 Task: Create a due date automation trigger when advanced on, on the wednesday of the week a card is due add fields without custom field "Resume" set to a date between 1 and 7 days ago at 11:00 AM.
Action: Mouse moved to (1376, 99)
Screenshot: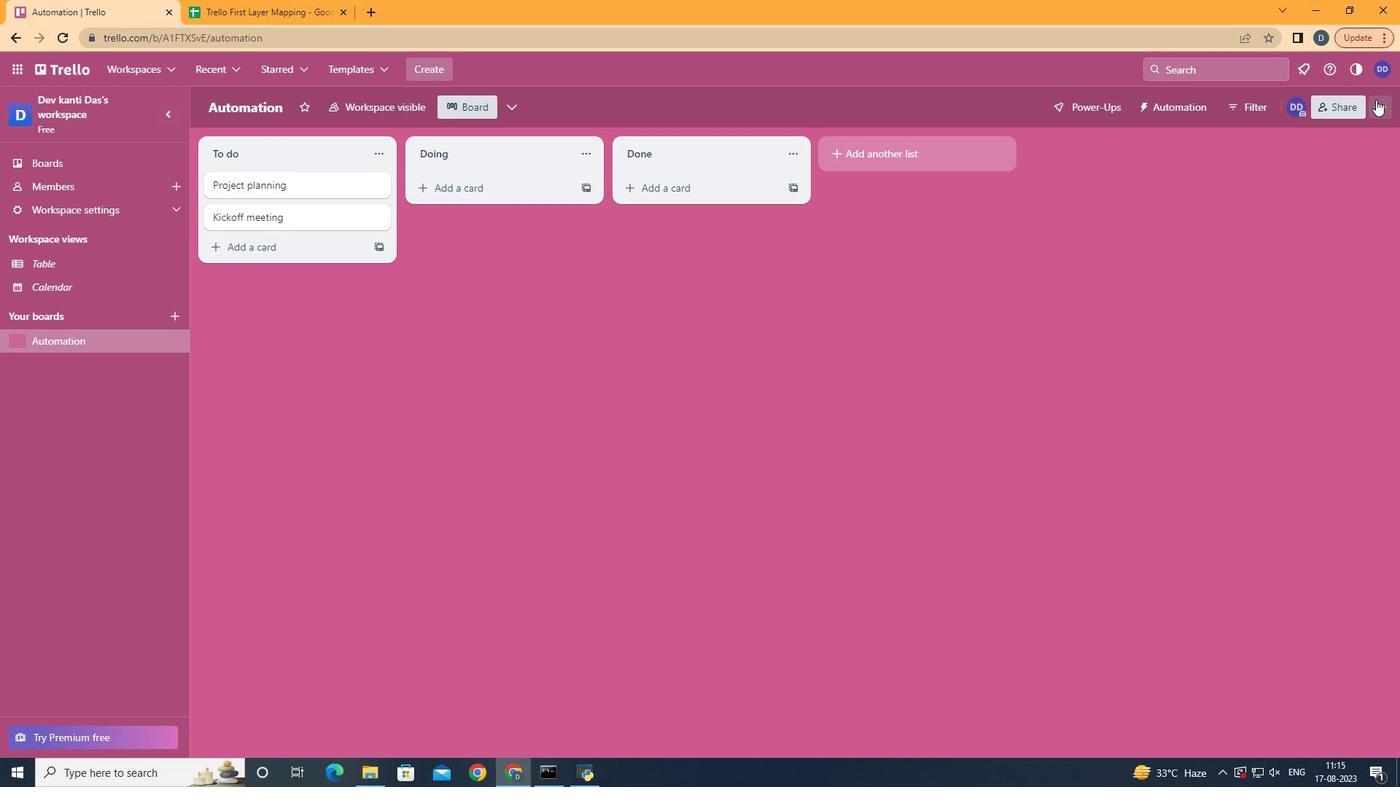 
Action: Mouse pressed left at (1376, 99)
Screenshot: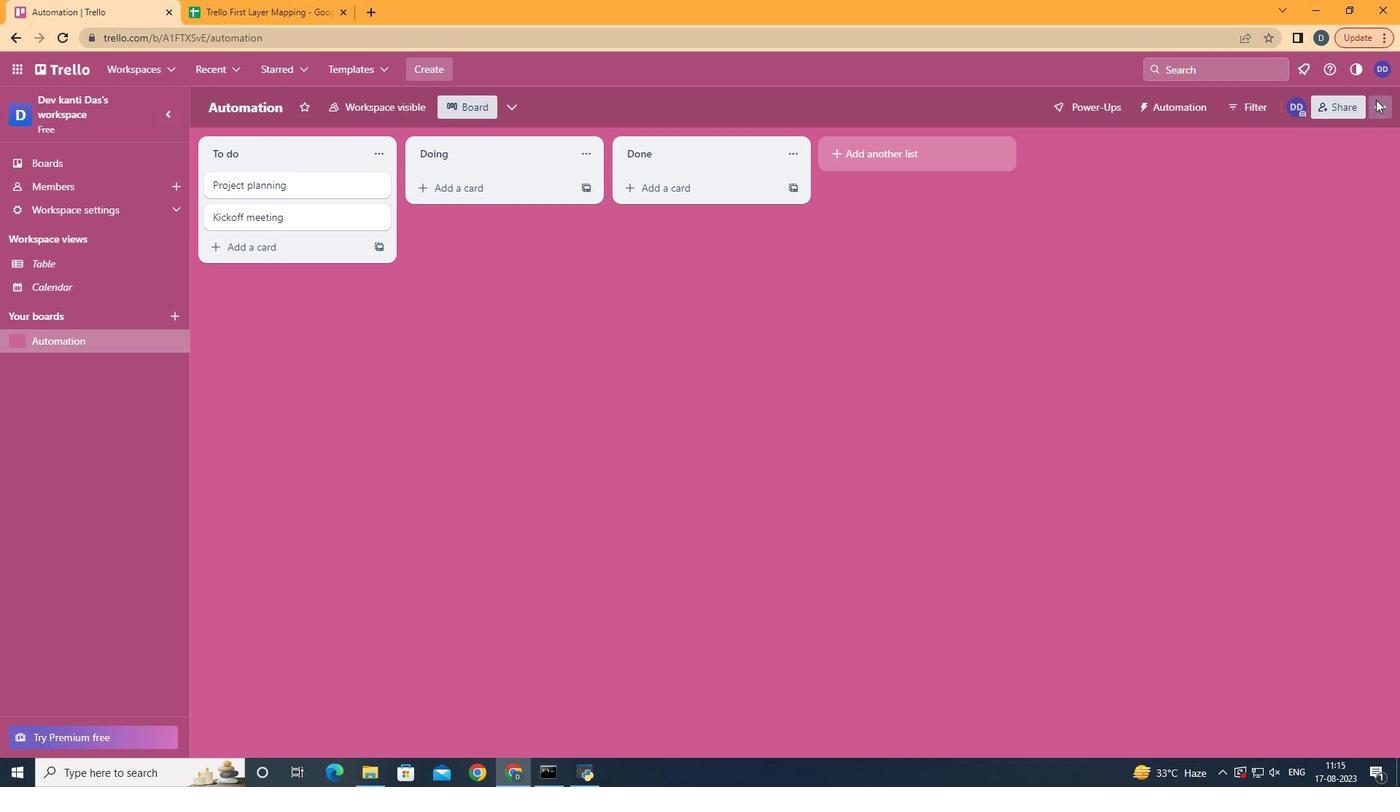 
Action: Mouse moved to (1299, 311)
Screenshot: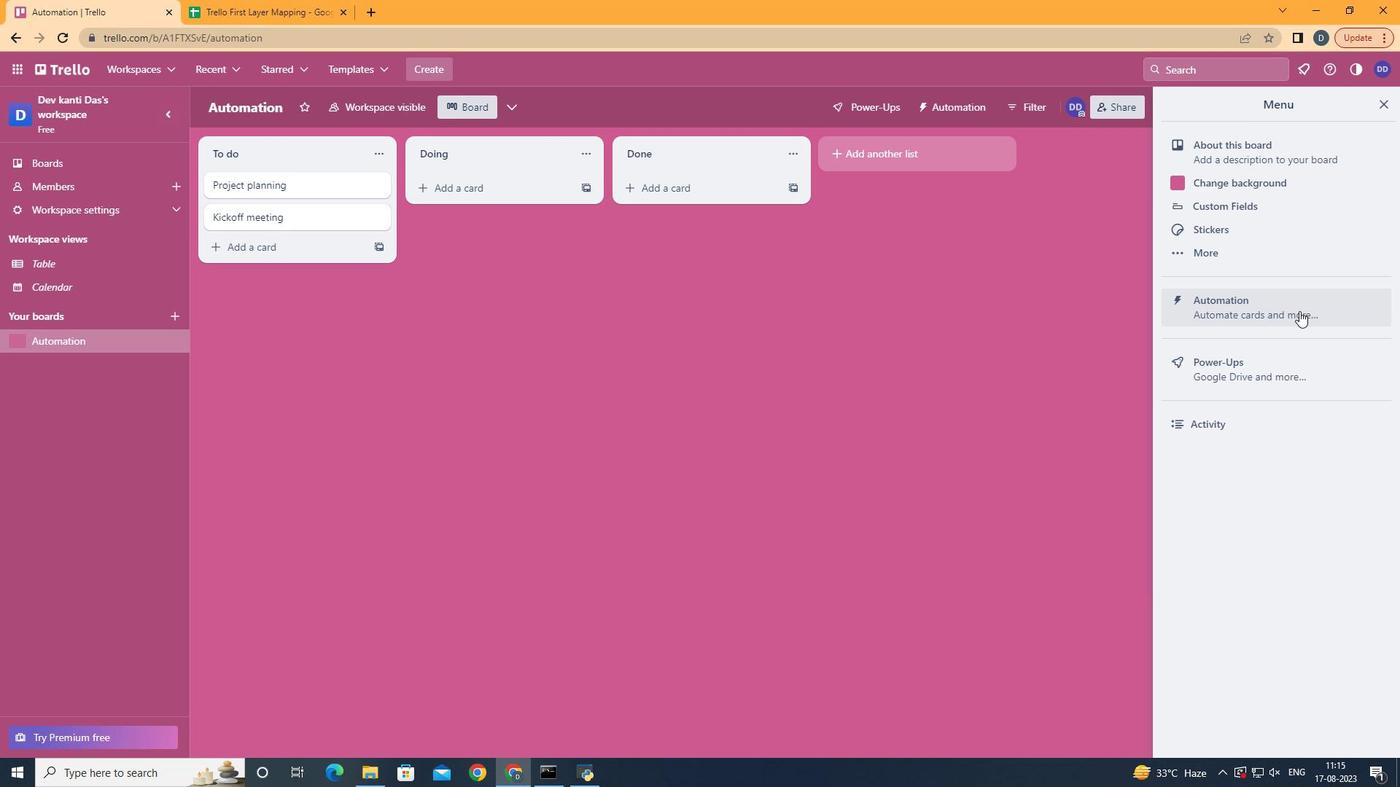 
Action: Mouse pressed left at (1299, 311)
Screenshot: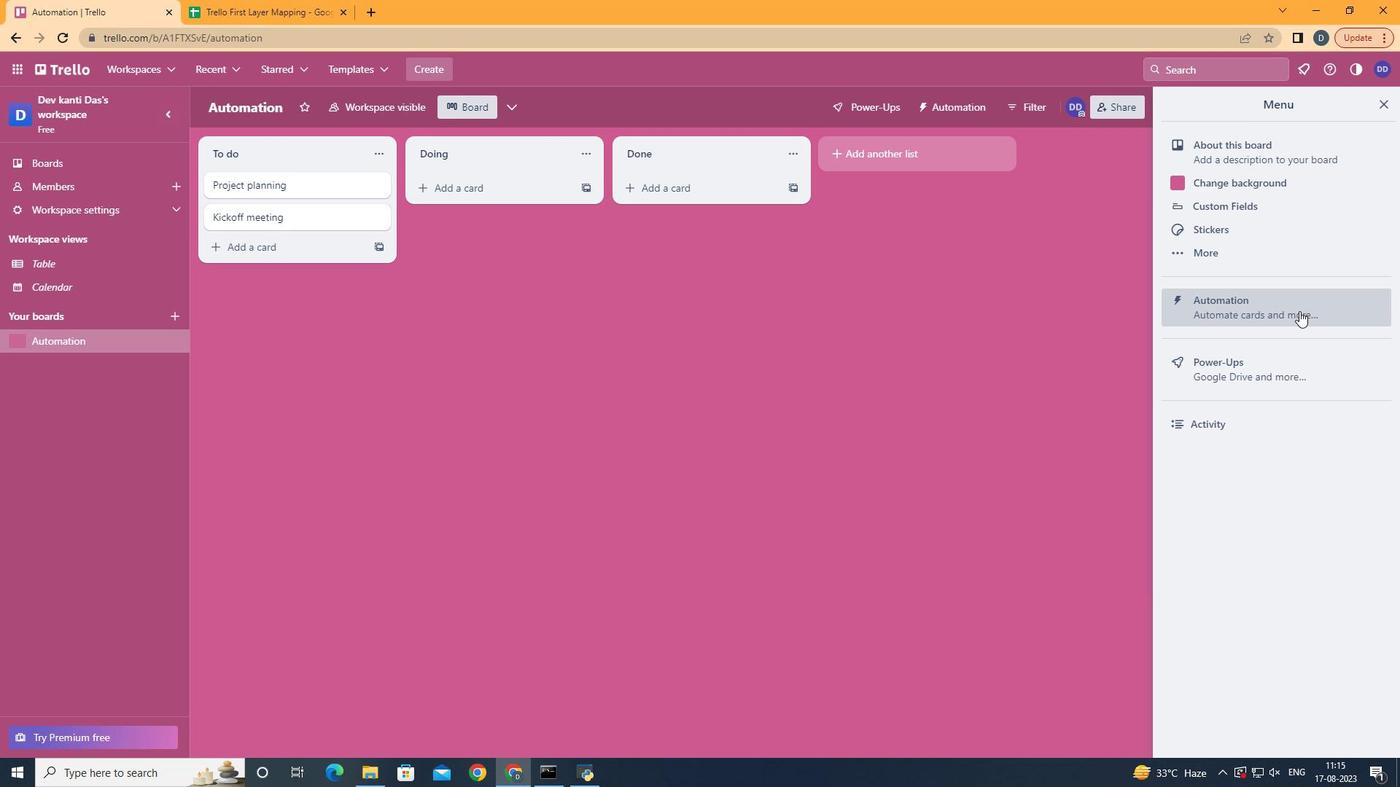 
Action: Mouse moved to (304, 293)
Screenshot: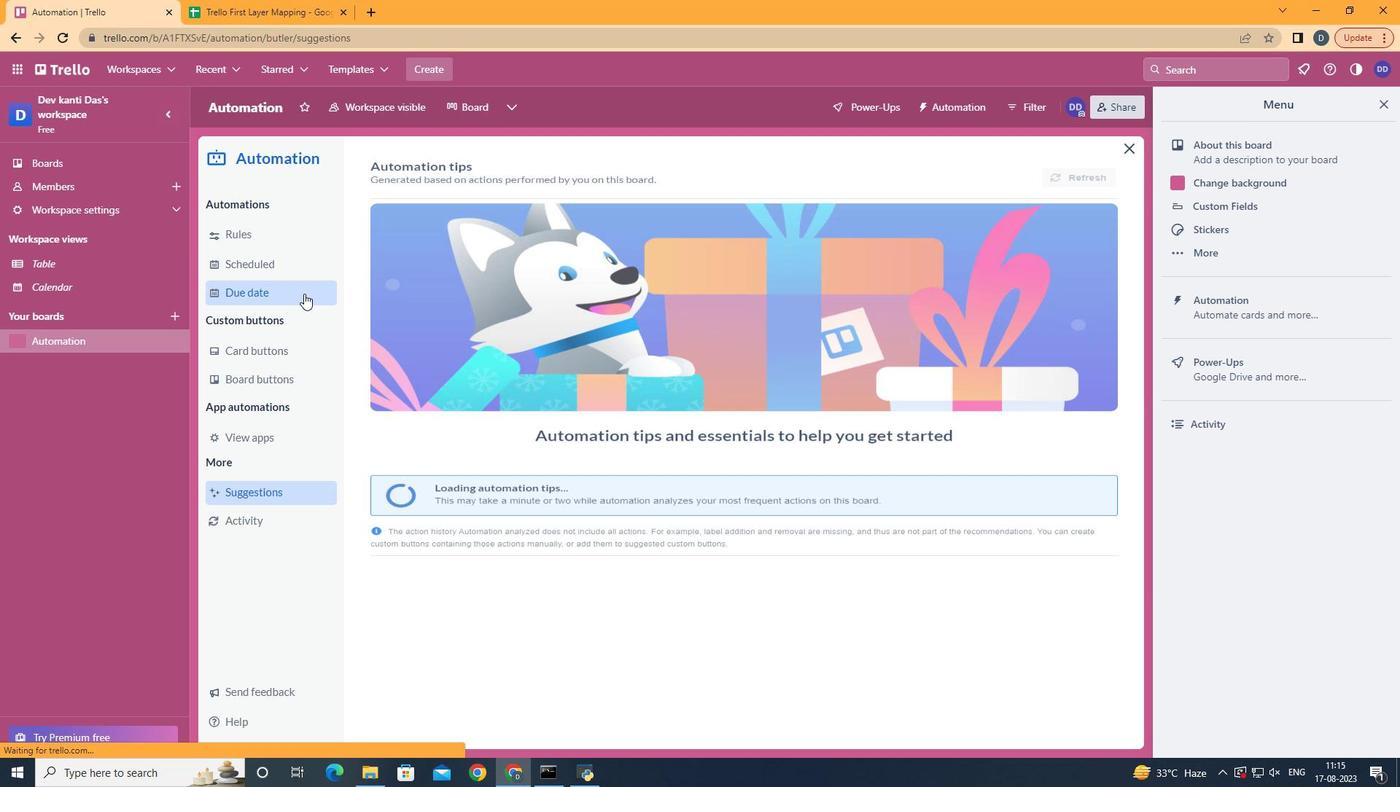 
Action: Mouse pressed left at (304, 293)
Screenshot: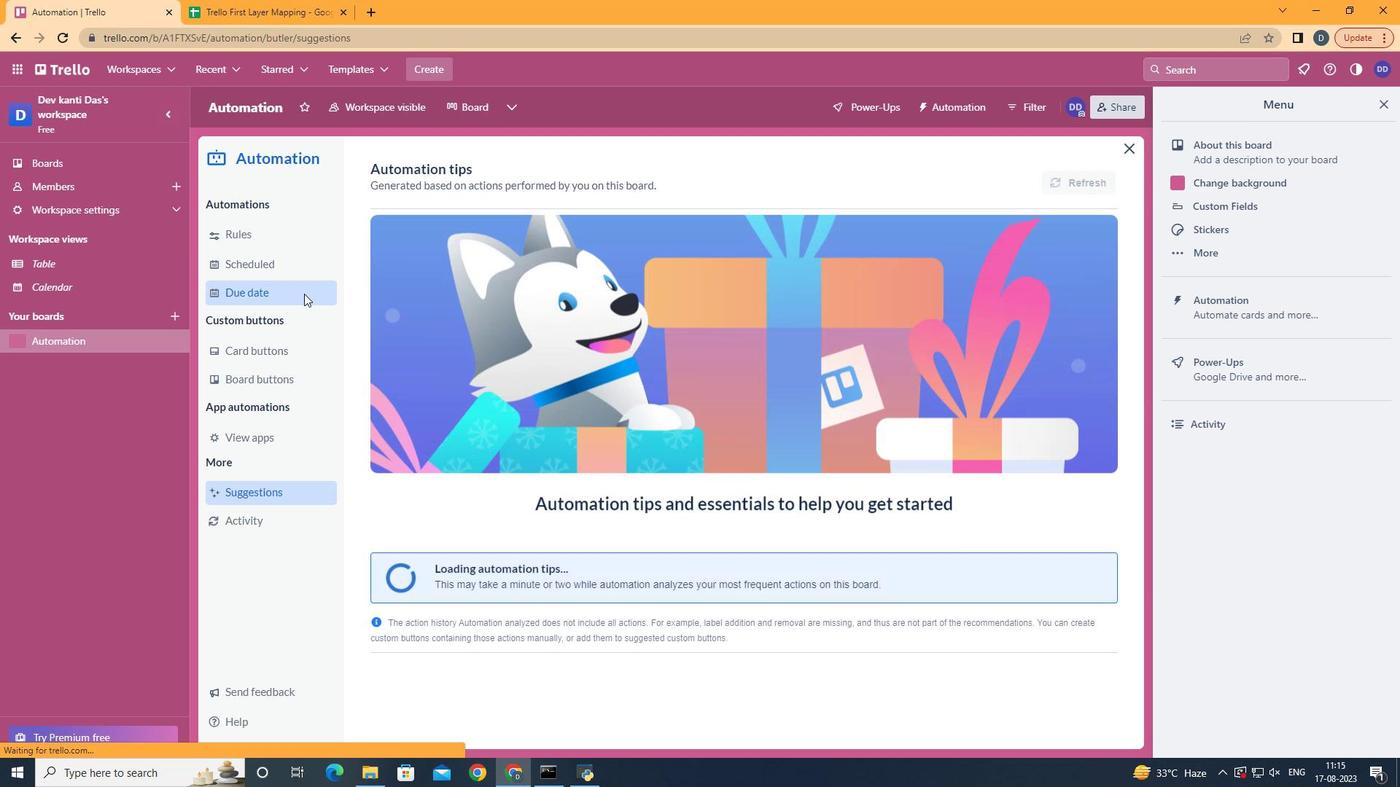 
Action: Mouse moved to (1030, 172)
Screenshot: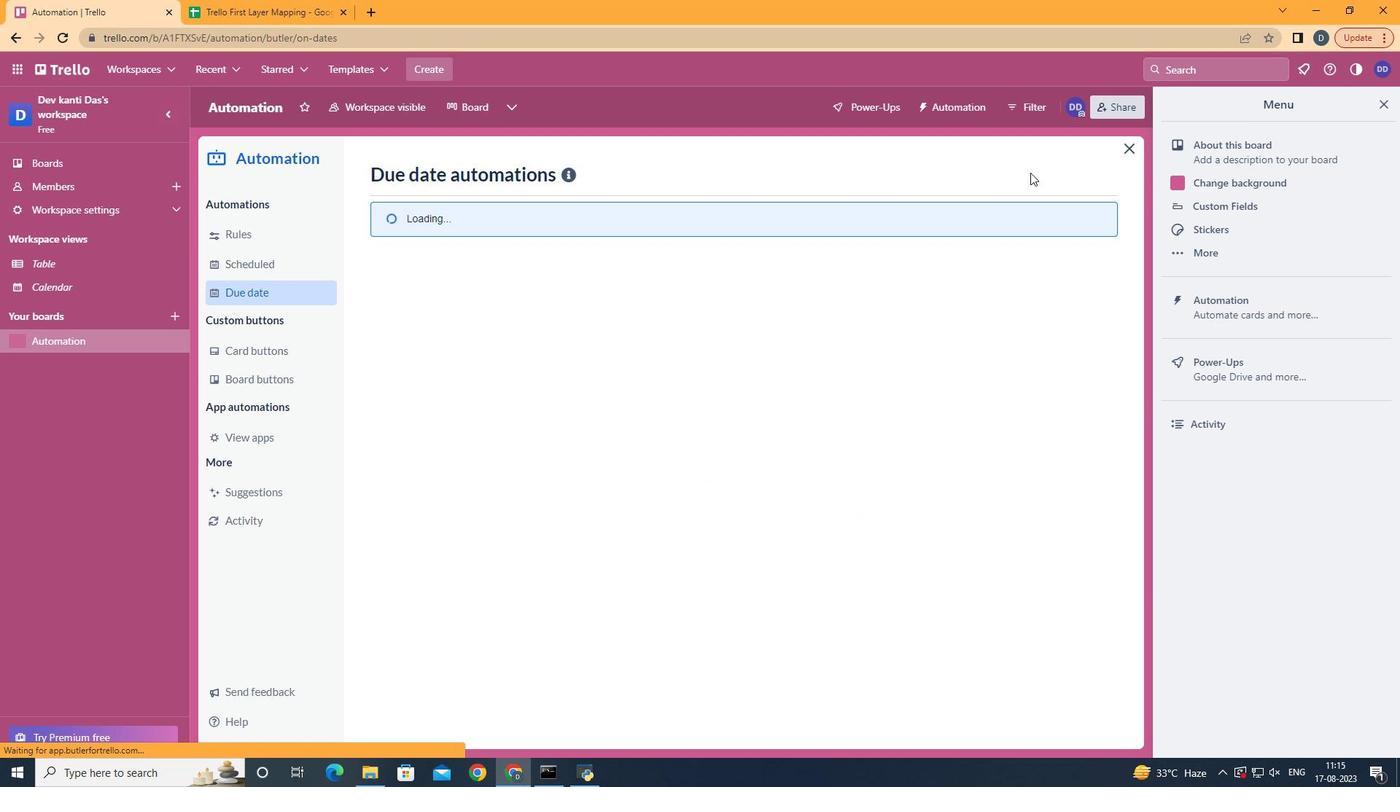 
Action: Mouse pressed left at (1030, 172)
Screenshot: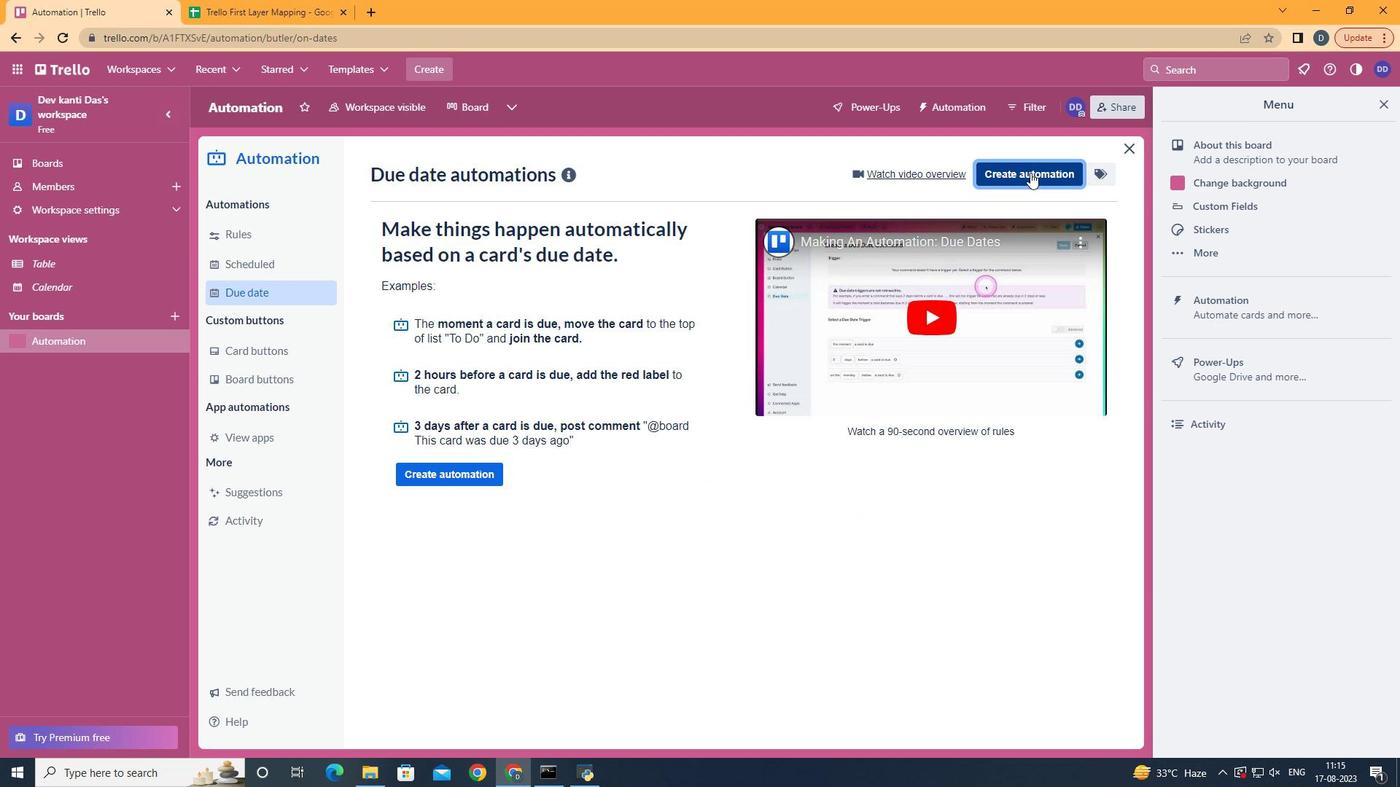 
Action: Mouse moved to (812, 309)
Screenshot: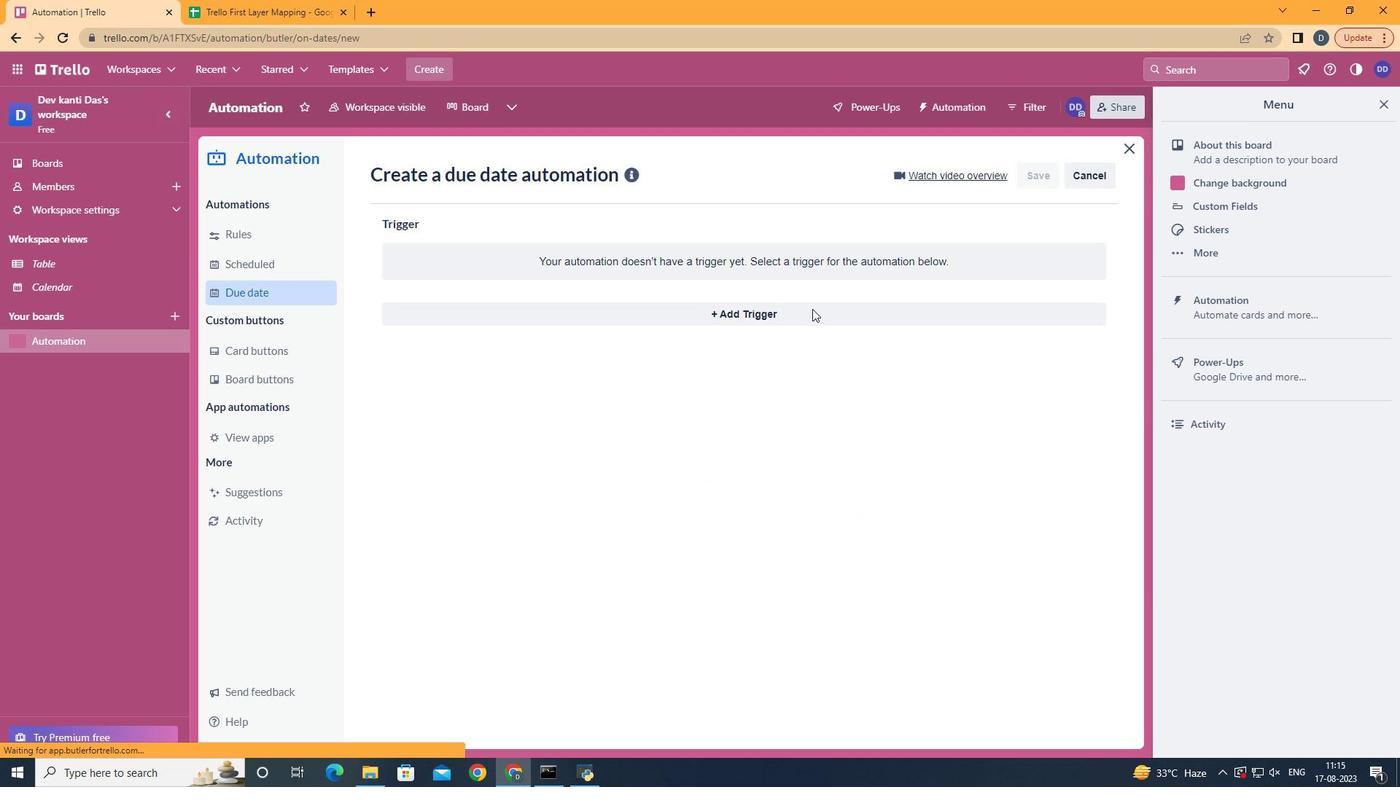 
Action: Mouse pressed left at (812, 309)
Screenshot: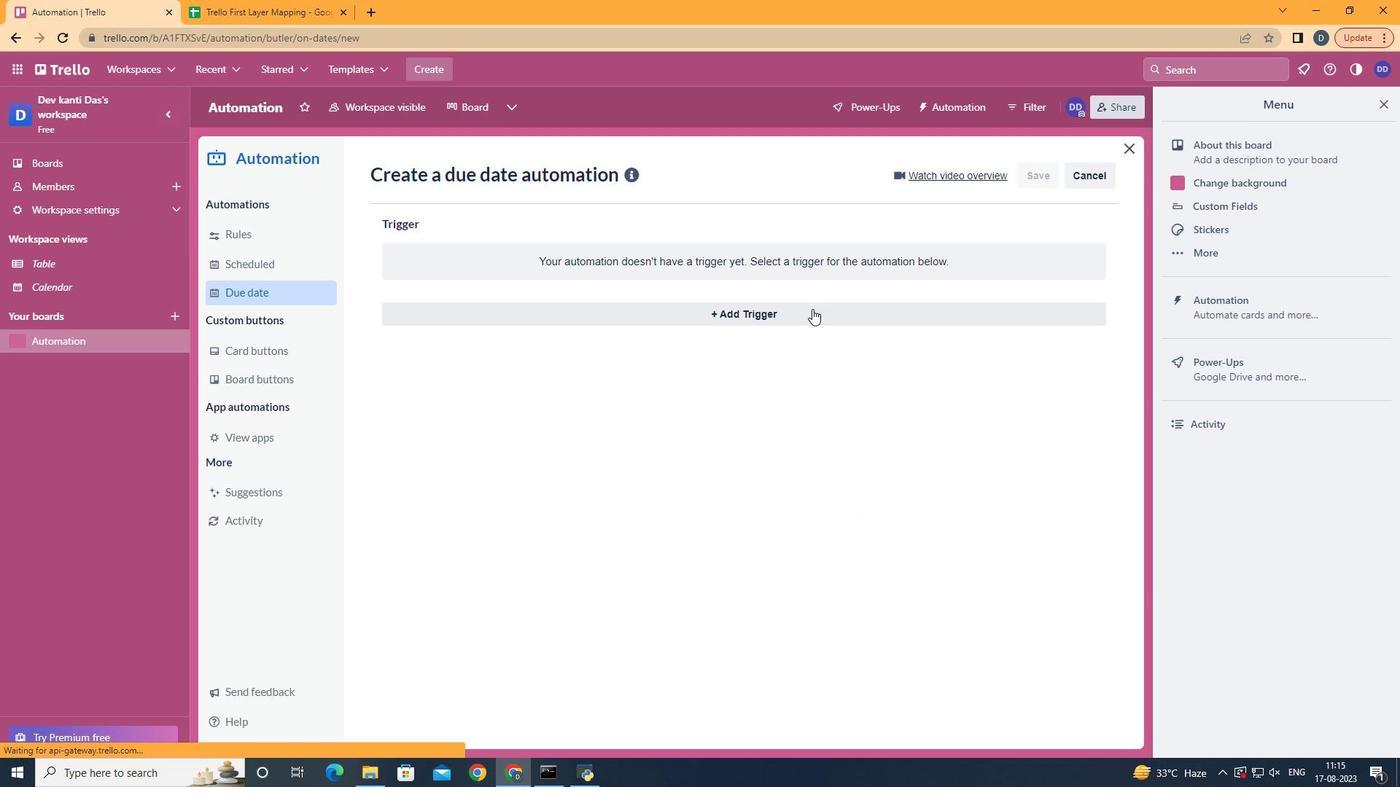 
Action: Mouse moved to (468, 450)
Screenshot: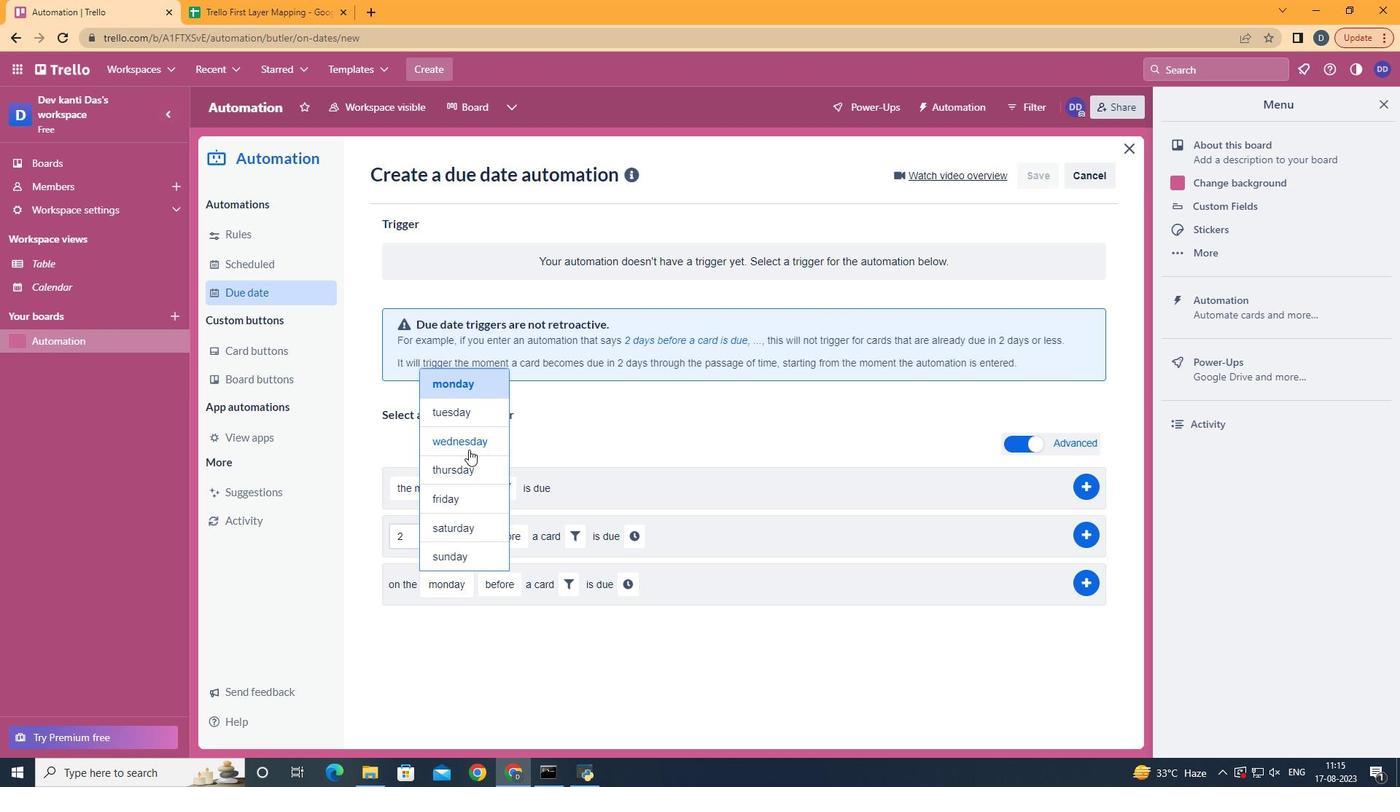 
Action: Mouse pressed left at (468, 450)
Screenshot: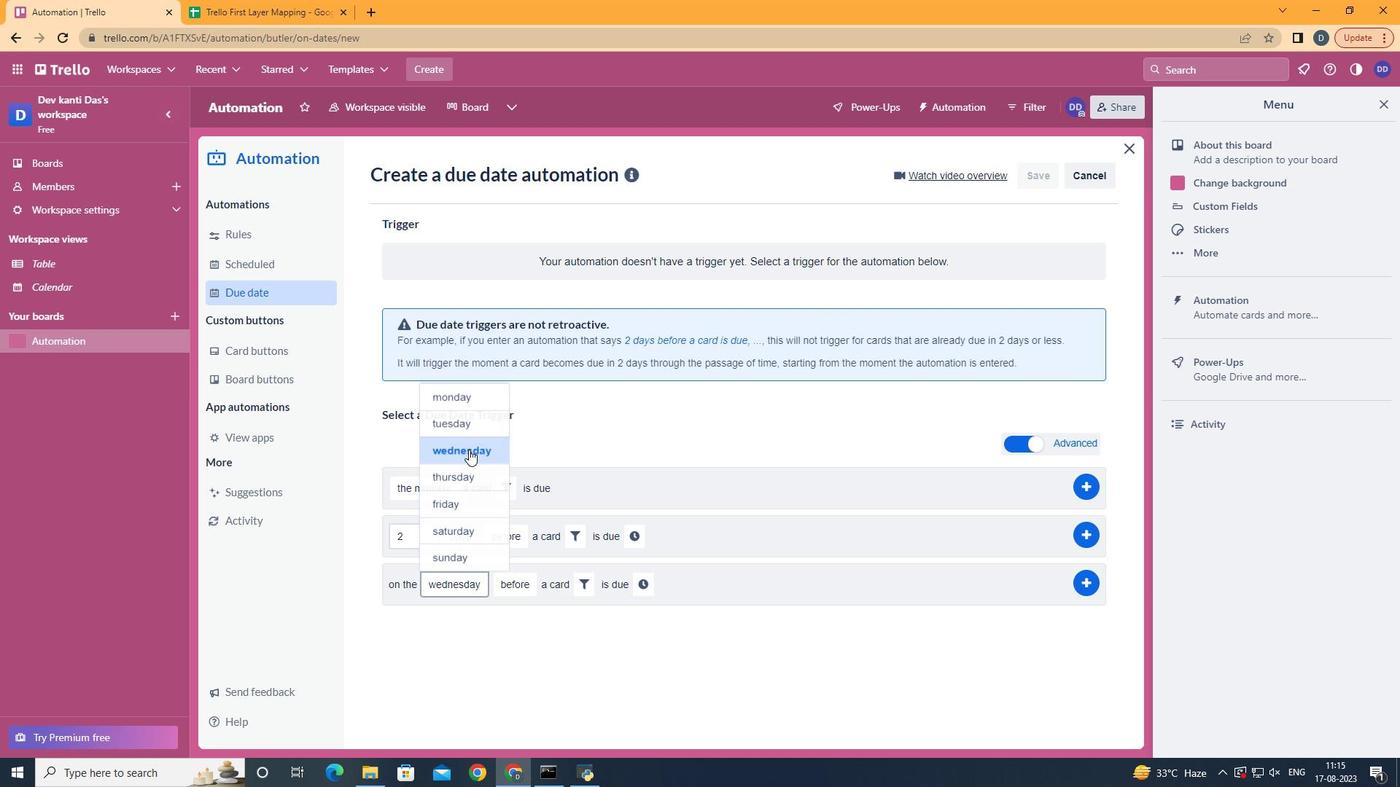 
Action: Mouse moved to (530, 676)
Screenshot: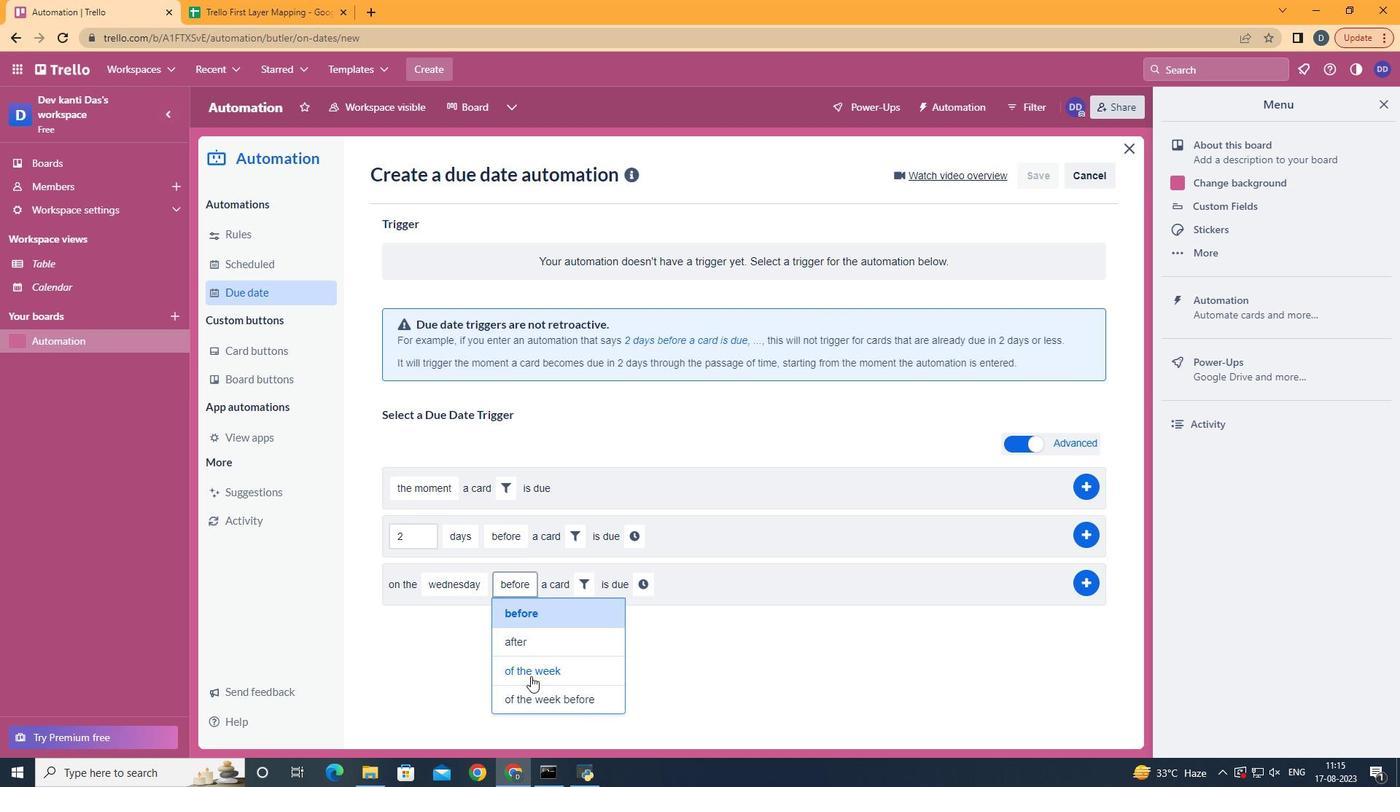 
Action: Mouse pressed left at (530, 676)
Screenshot: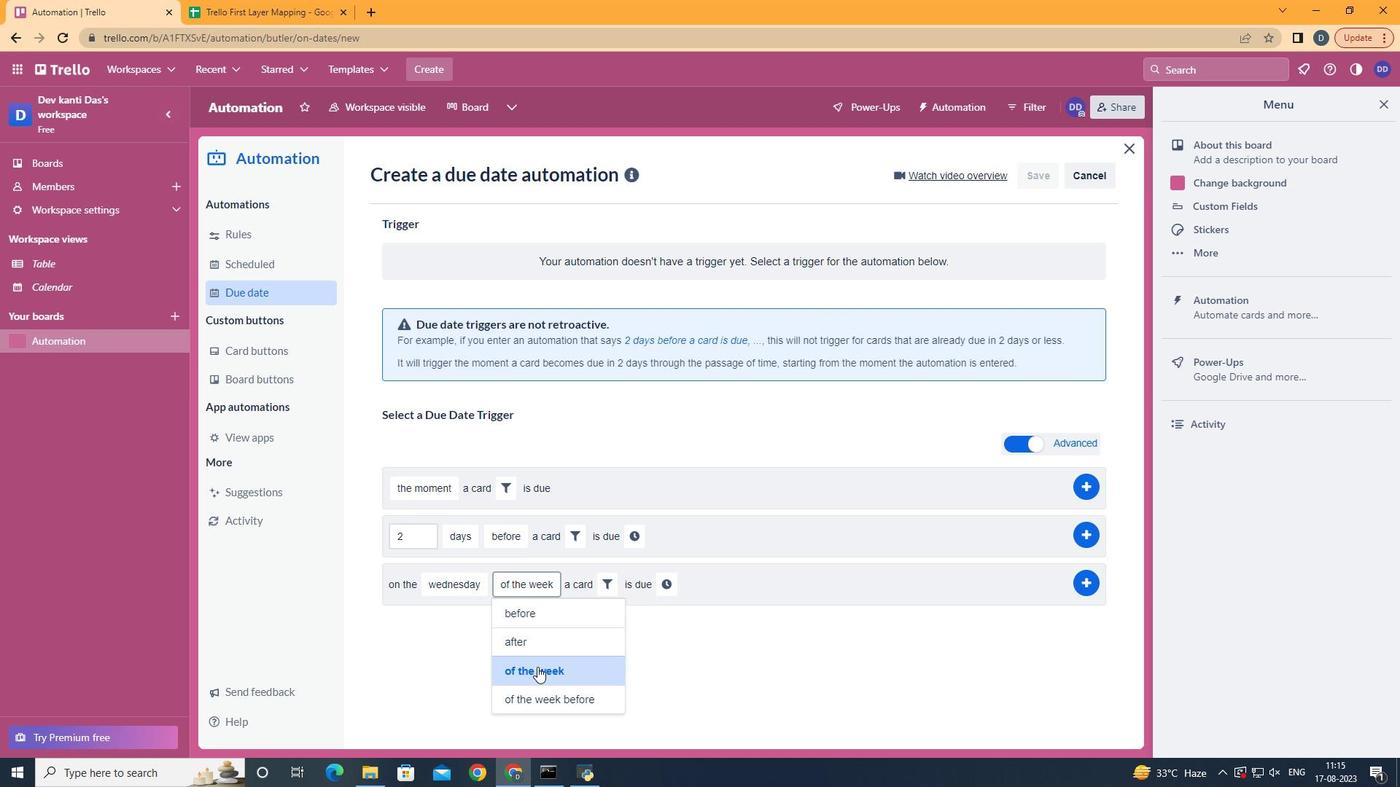 
Action: Mouse moved to (605, 579)
Screenshot: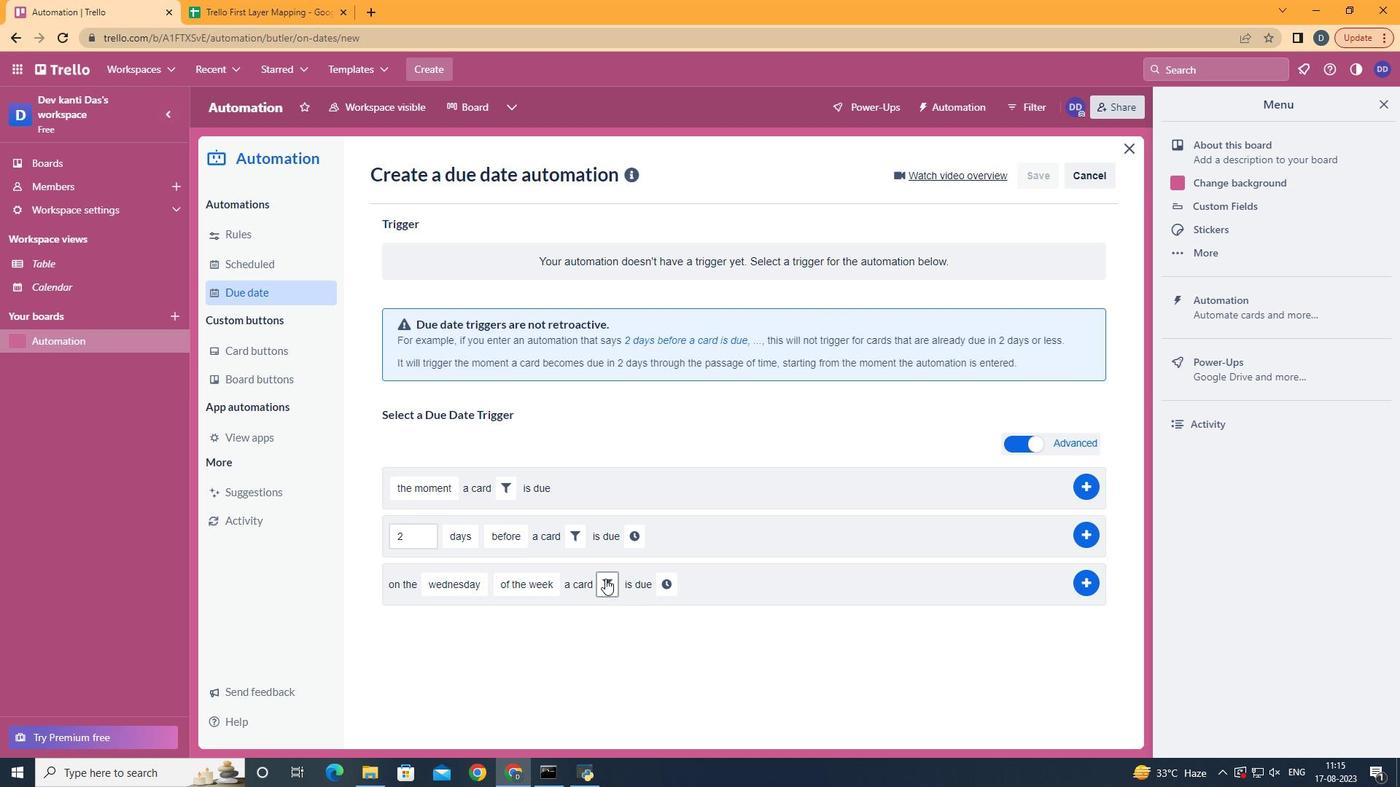 
Action: Mouse pressed left at (605, 579)
Screenshot: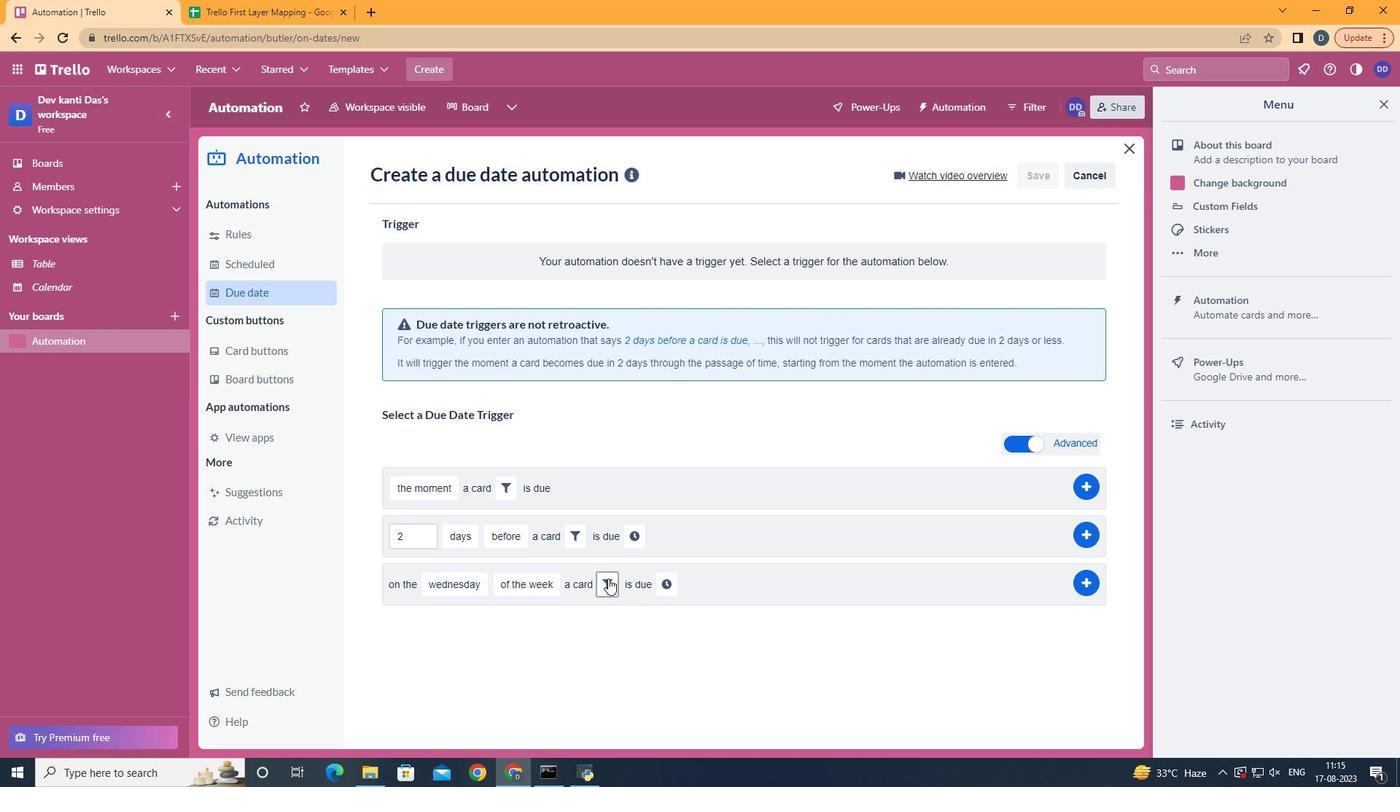 
Action: Mouse moved to (844, 637)
Screenshot: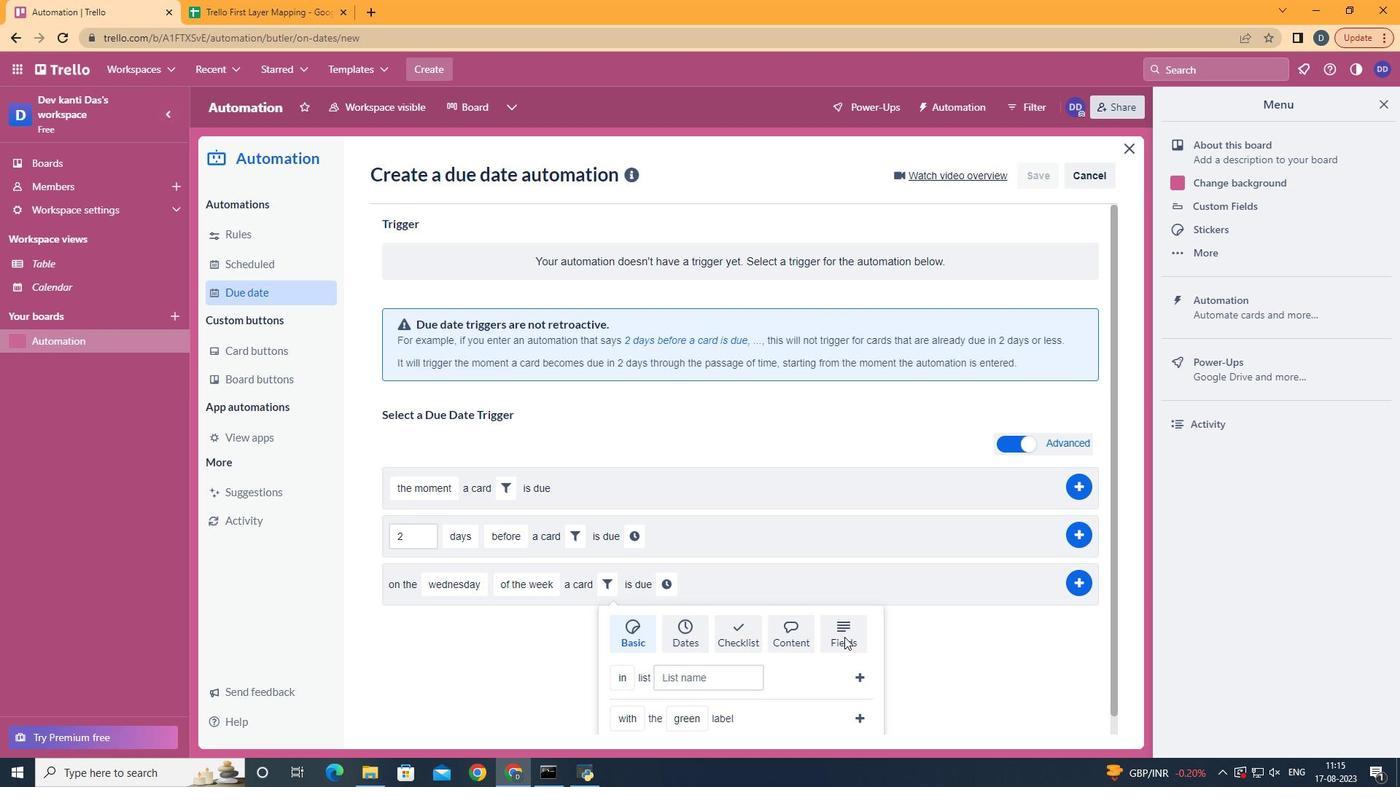 
Action: Mouse pressed left at (844, 637)
Screenshot: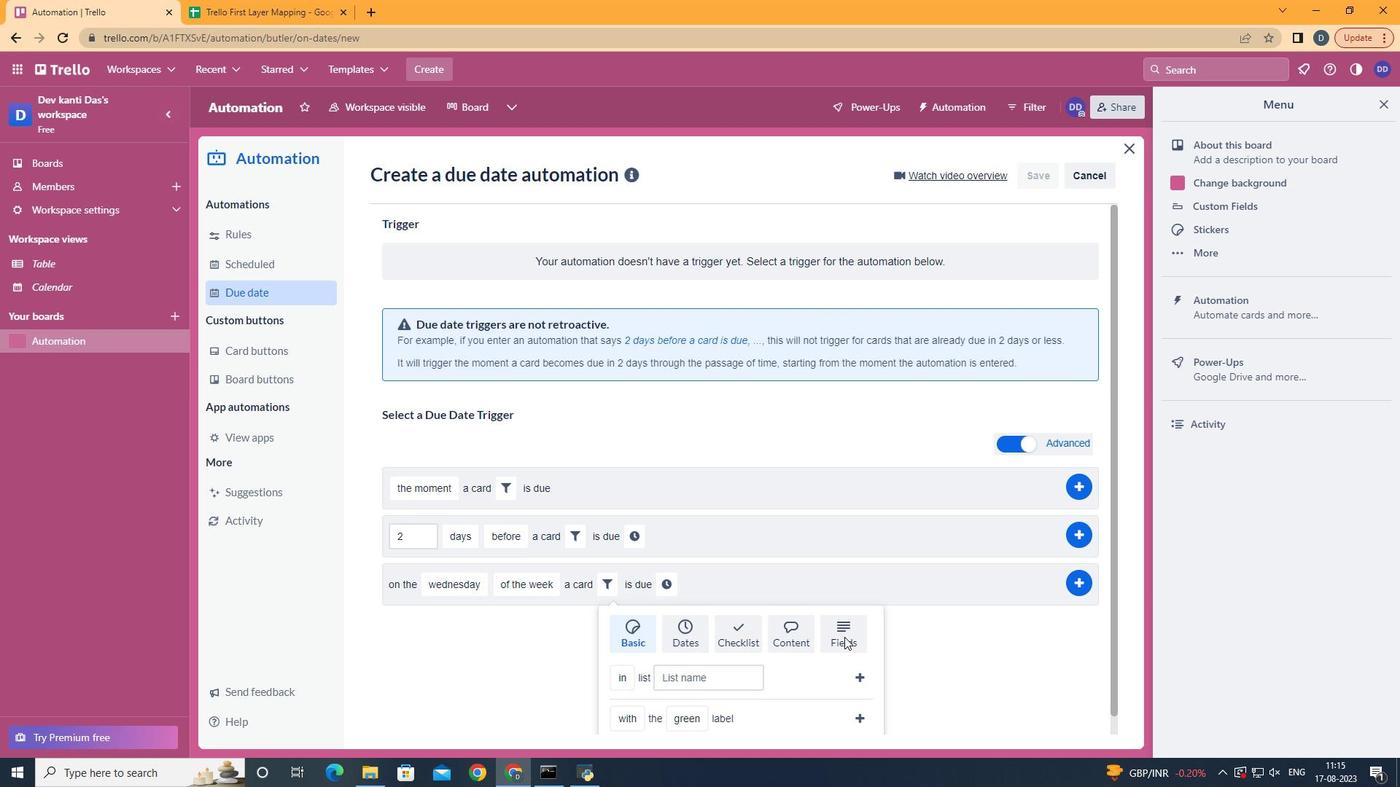 
Action: Mouse moved to (845, 637)
Screenshot: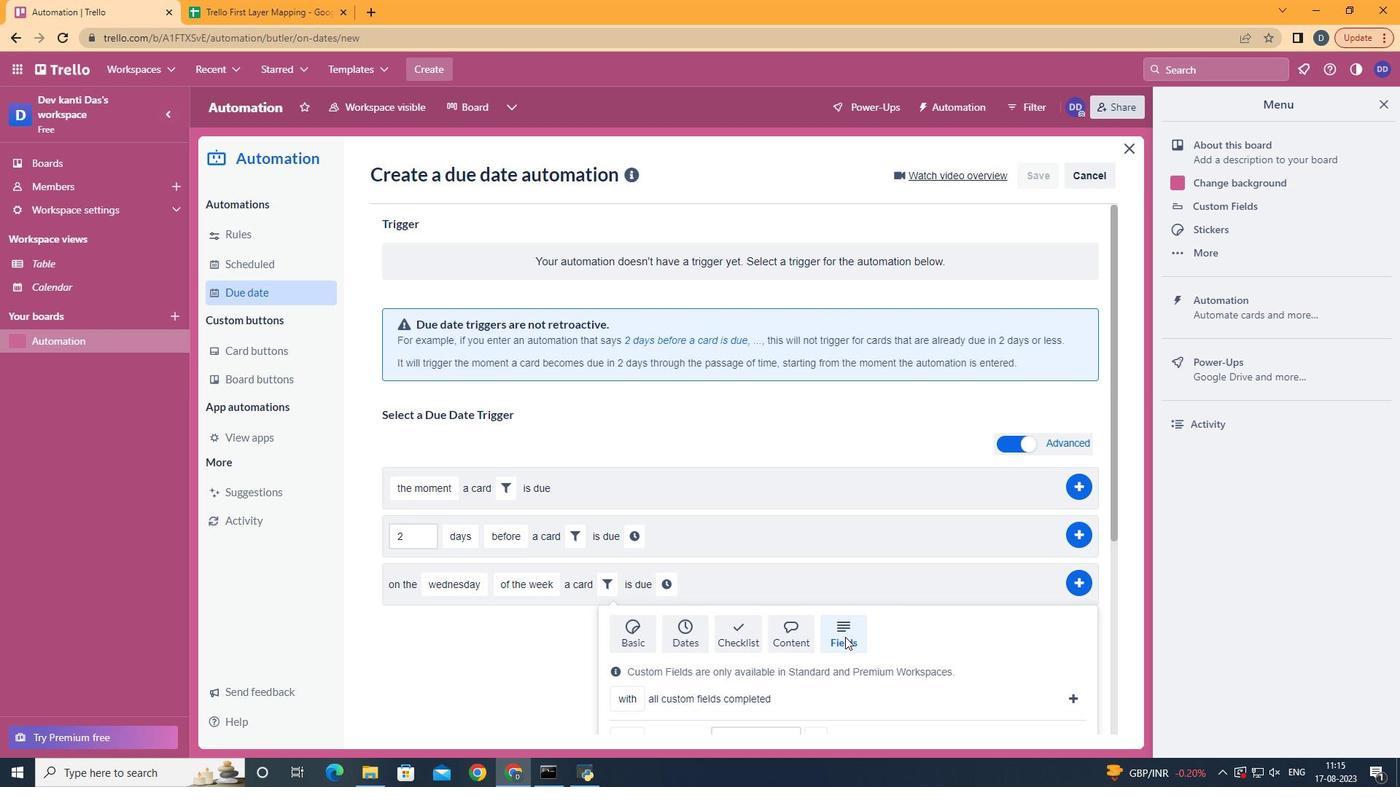 
Action: Mouse scrolled (845, 636) with delta (0, 0)
Screenshot: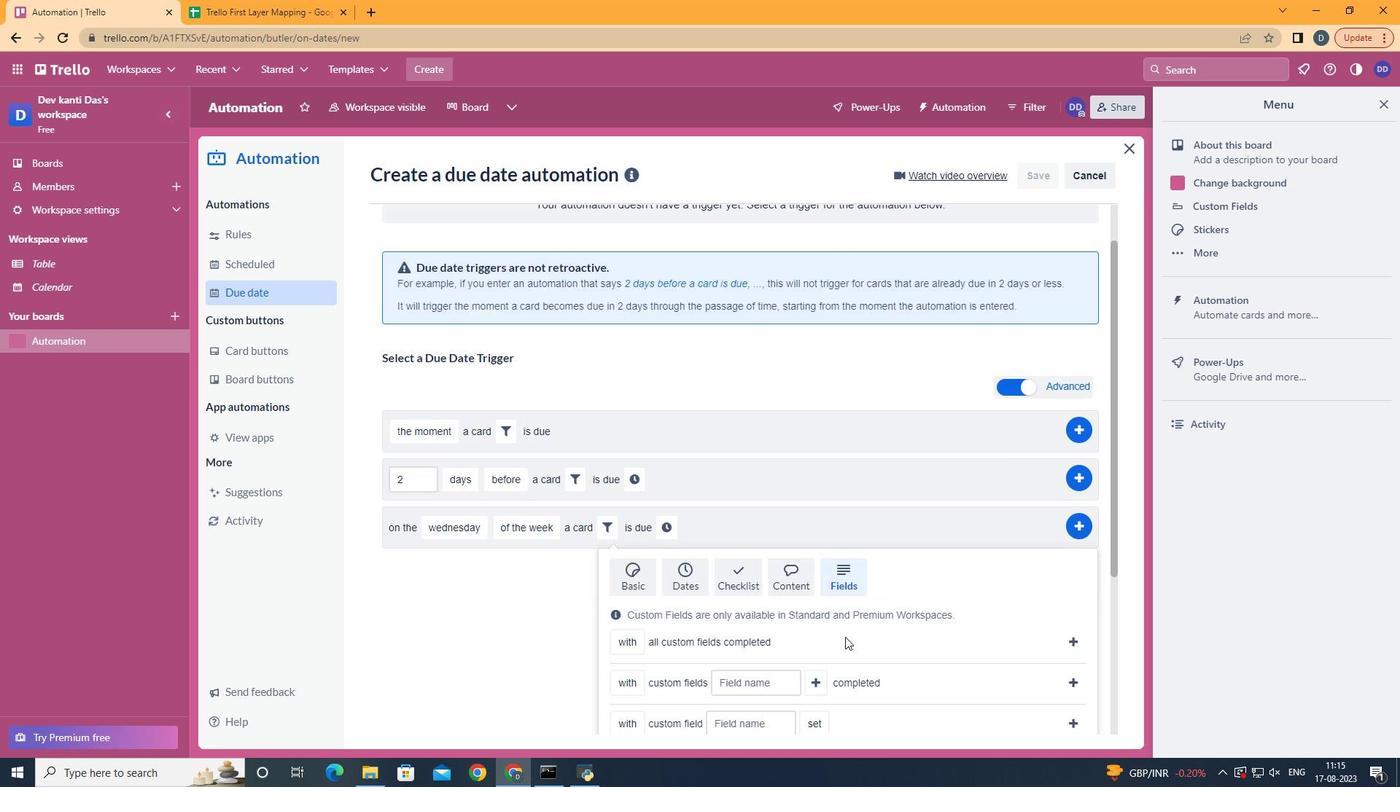 
Action: Mouse scrolled (845, 636) with delta (0, 0)
Screenshot: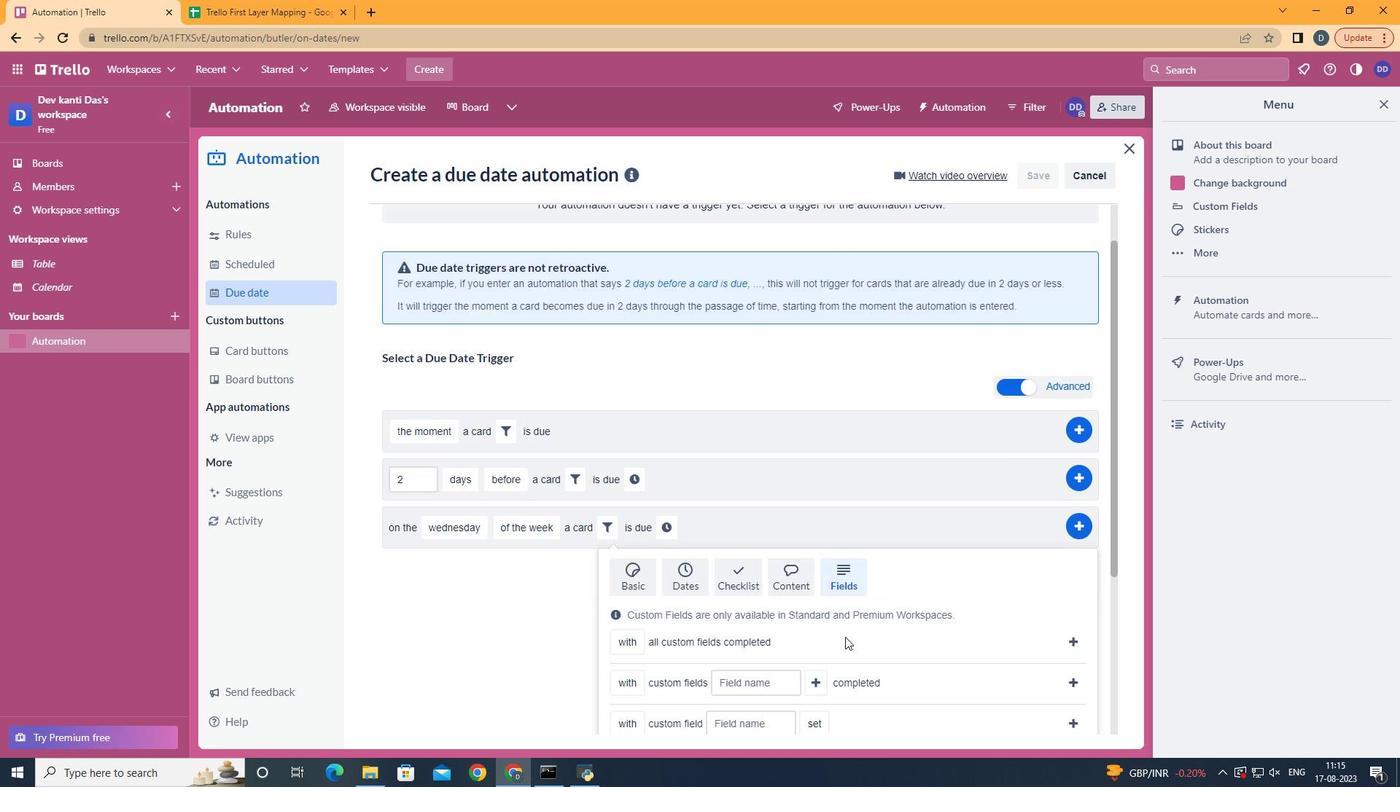 
Action: Mouse scrolled (845, 636) with delta (0, 0)
Screenshot: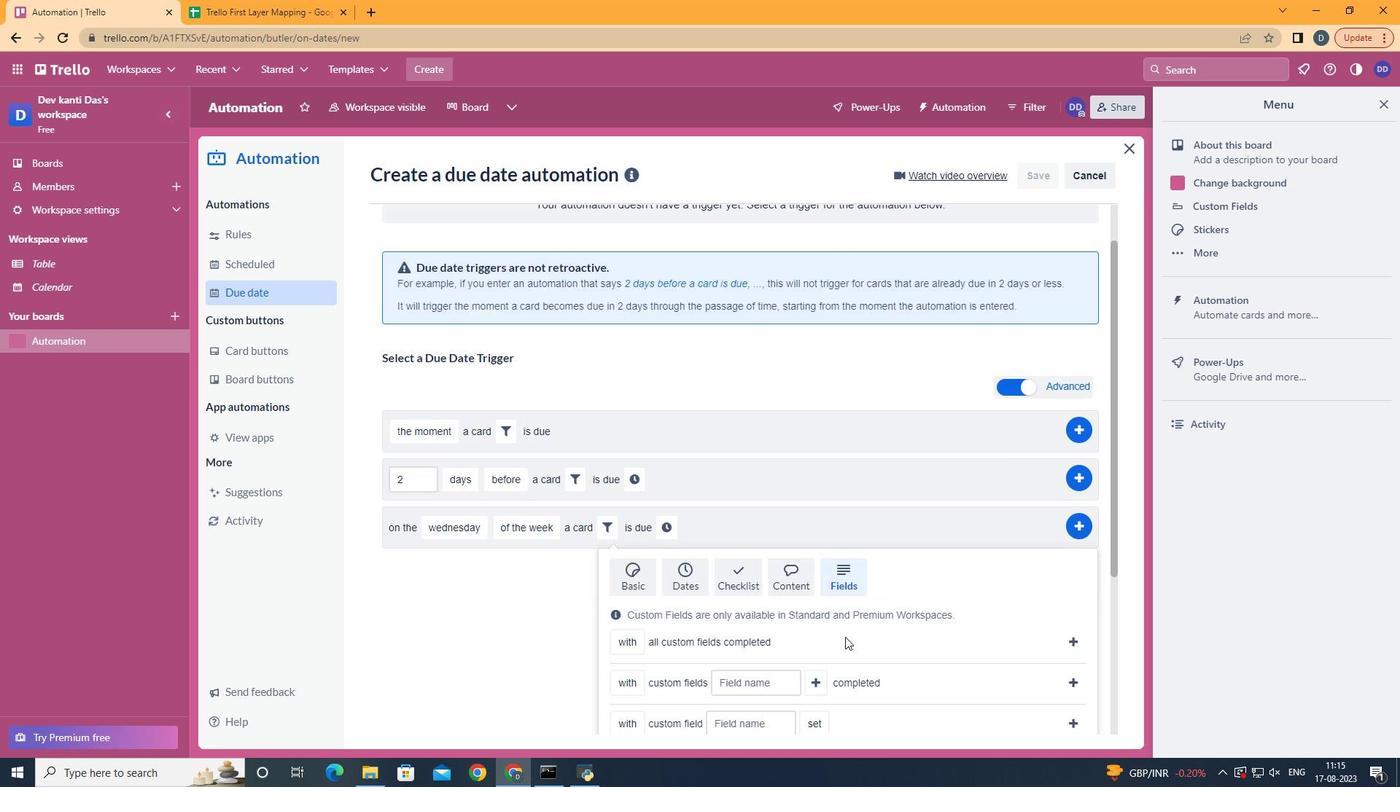 
Action: Mouse scrolled (845, 636) with delta (0, 0)
Screenshot: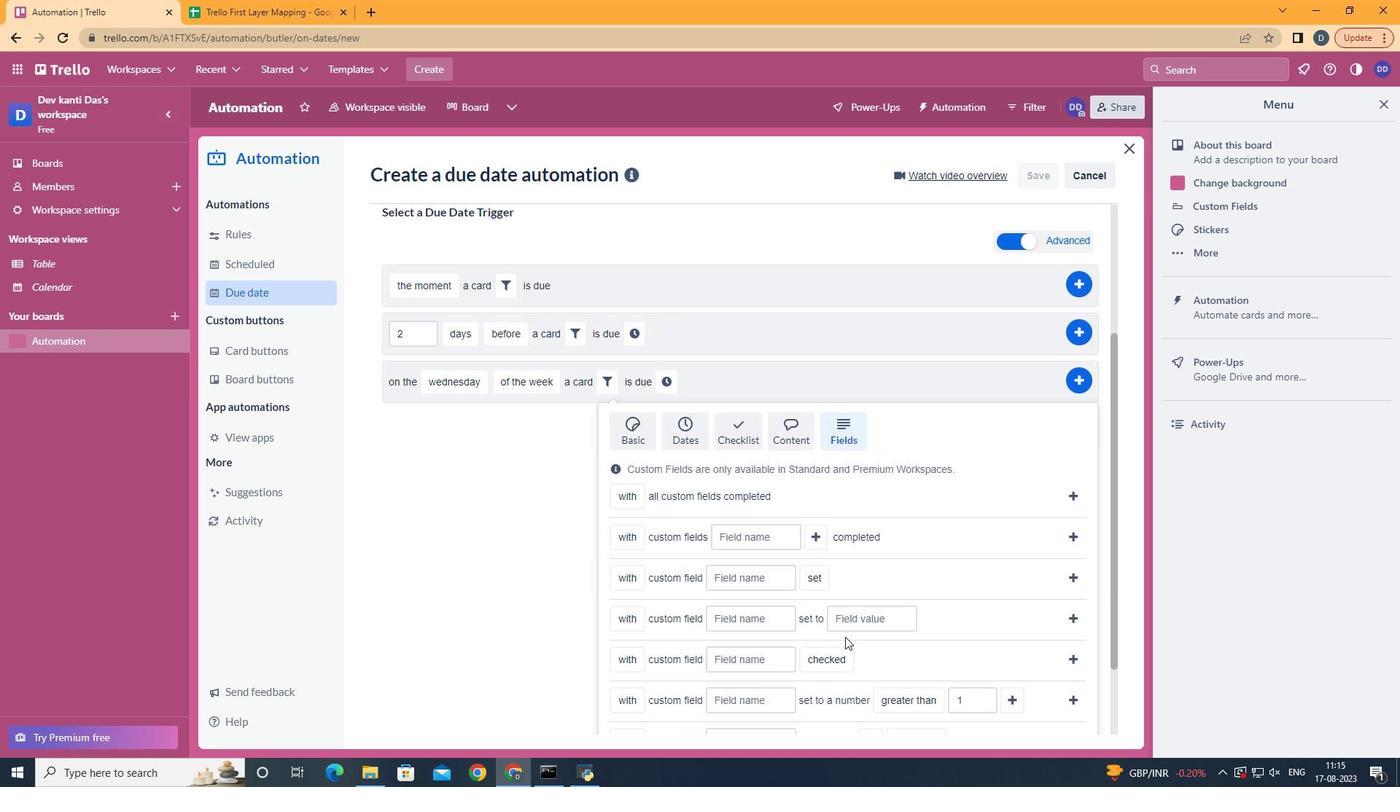 
Action: Mouse scrolled (845, 636) with delta (0, 0)
Screenshot: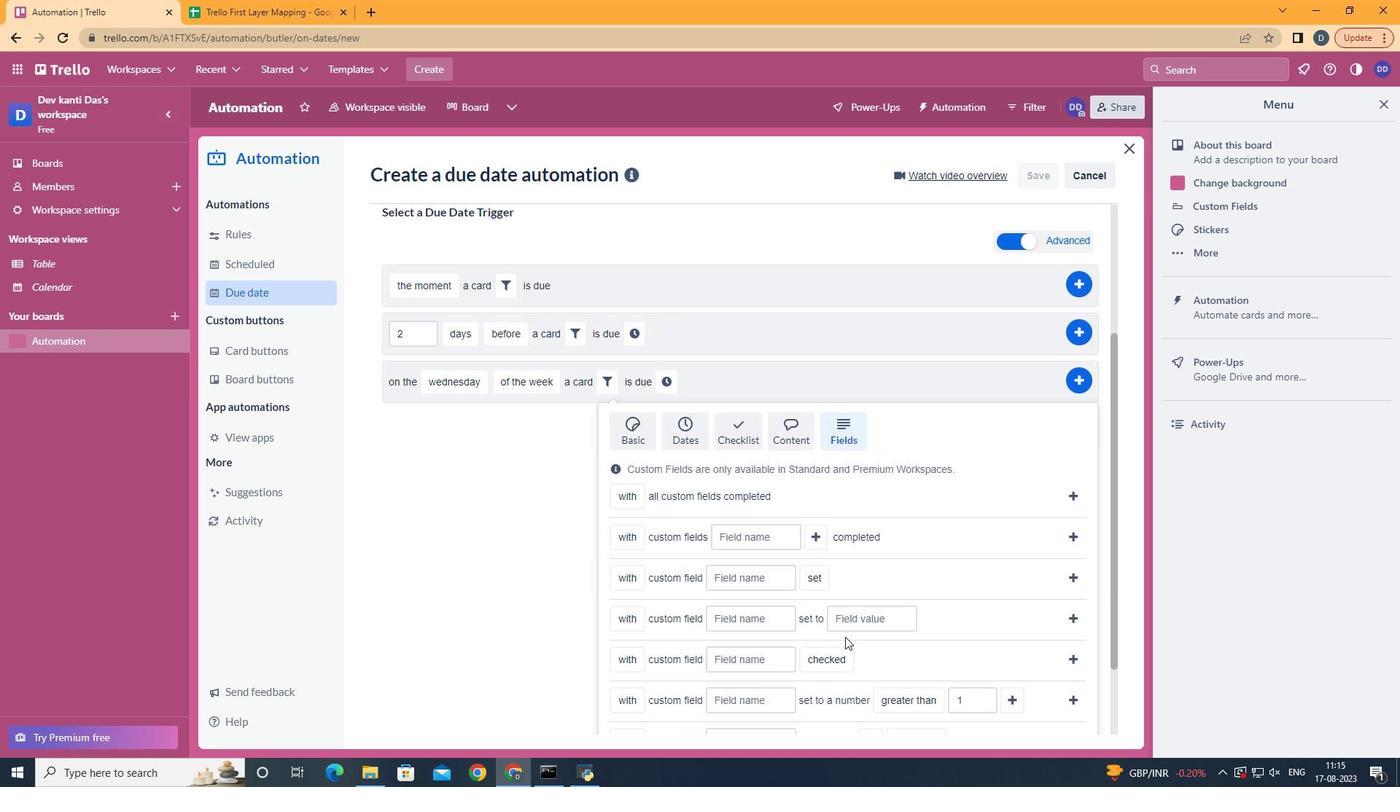 
Action: Mouse scrolled (845, 636) with delta (0, 0)
Screenshot: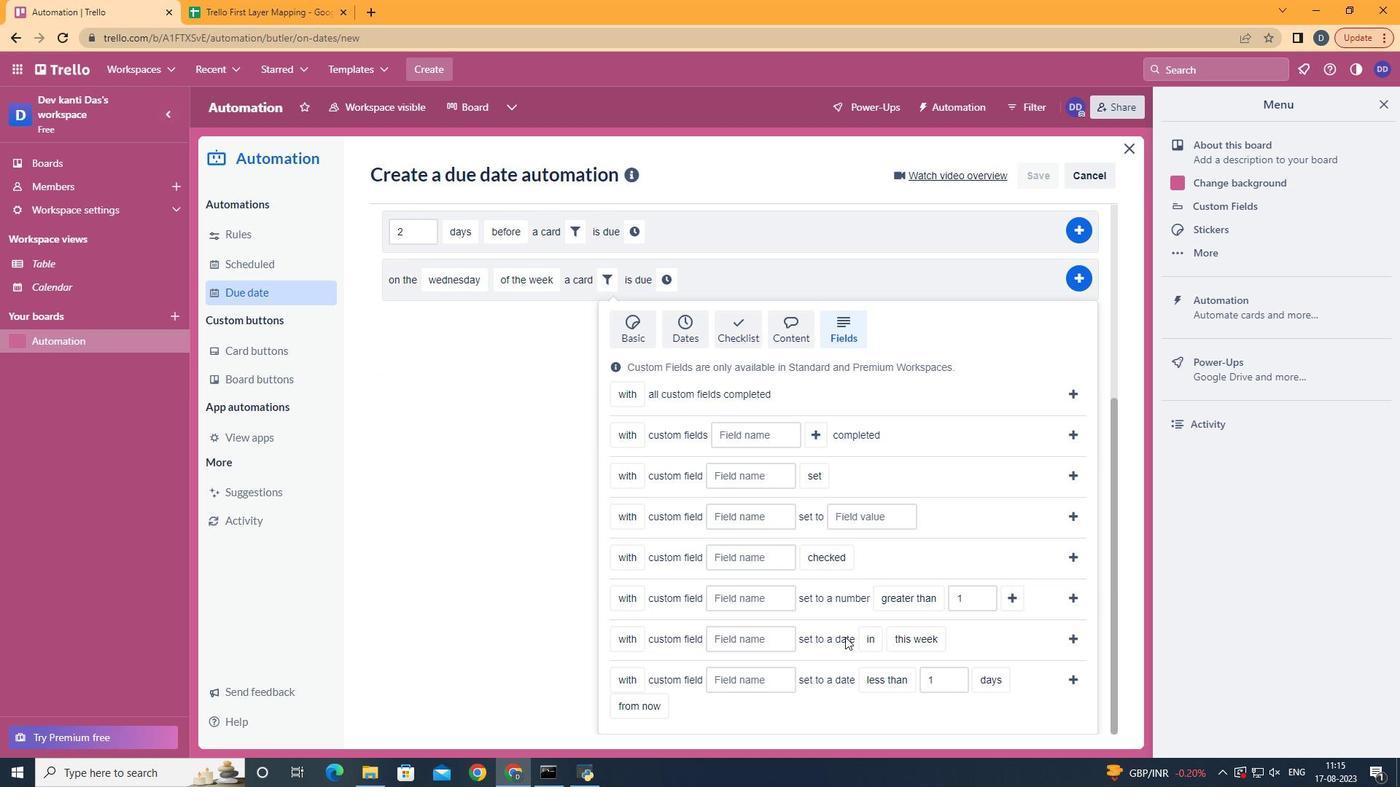 
Action: Mouse scrolled (845, 636) with delta (0, 0)
Screenshot: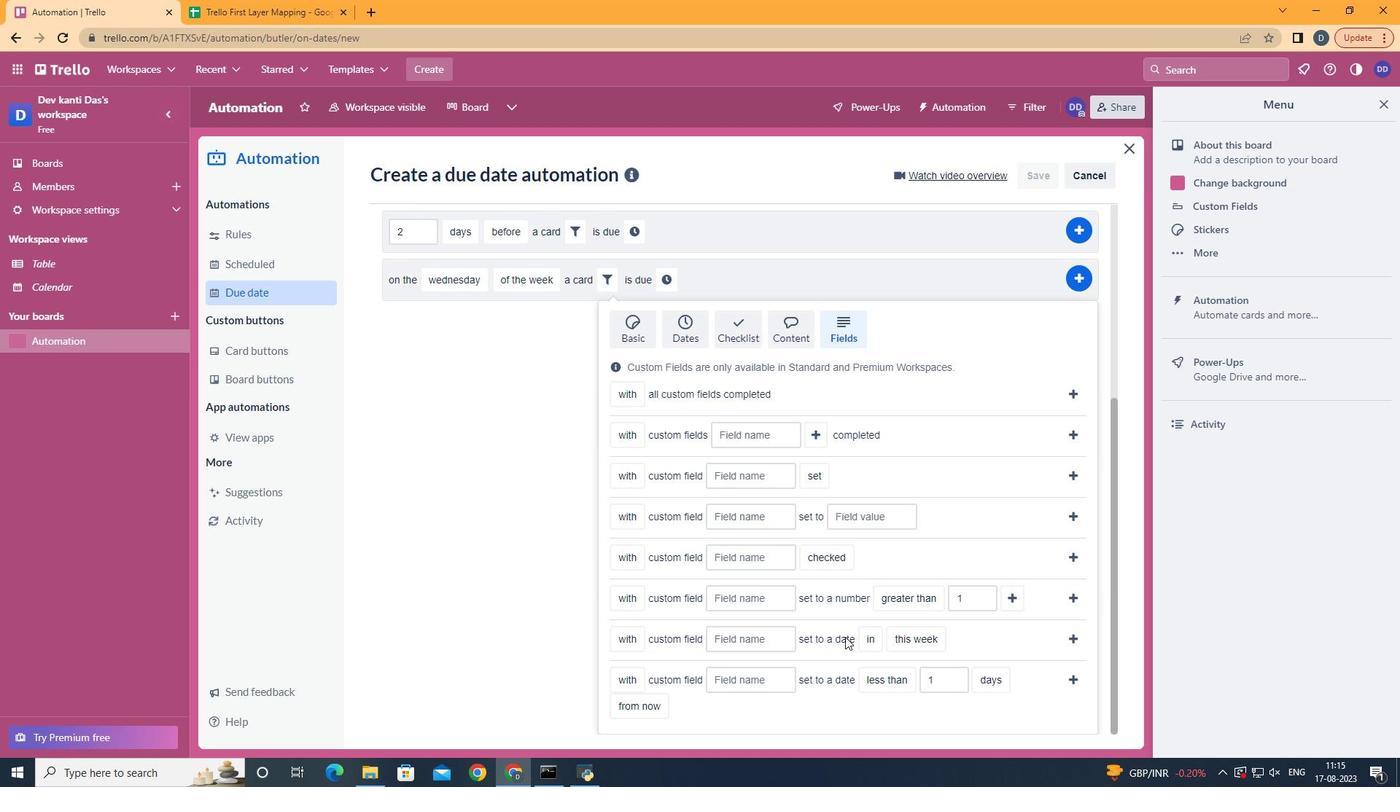 
Action: Mouse scrolled (845, 636) with delta (0, 0)
Screenshot: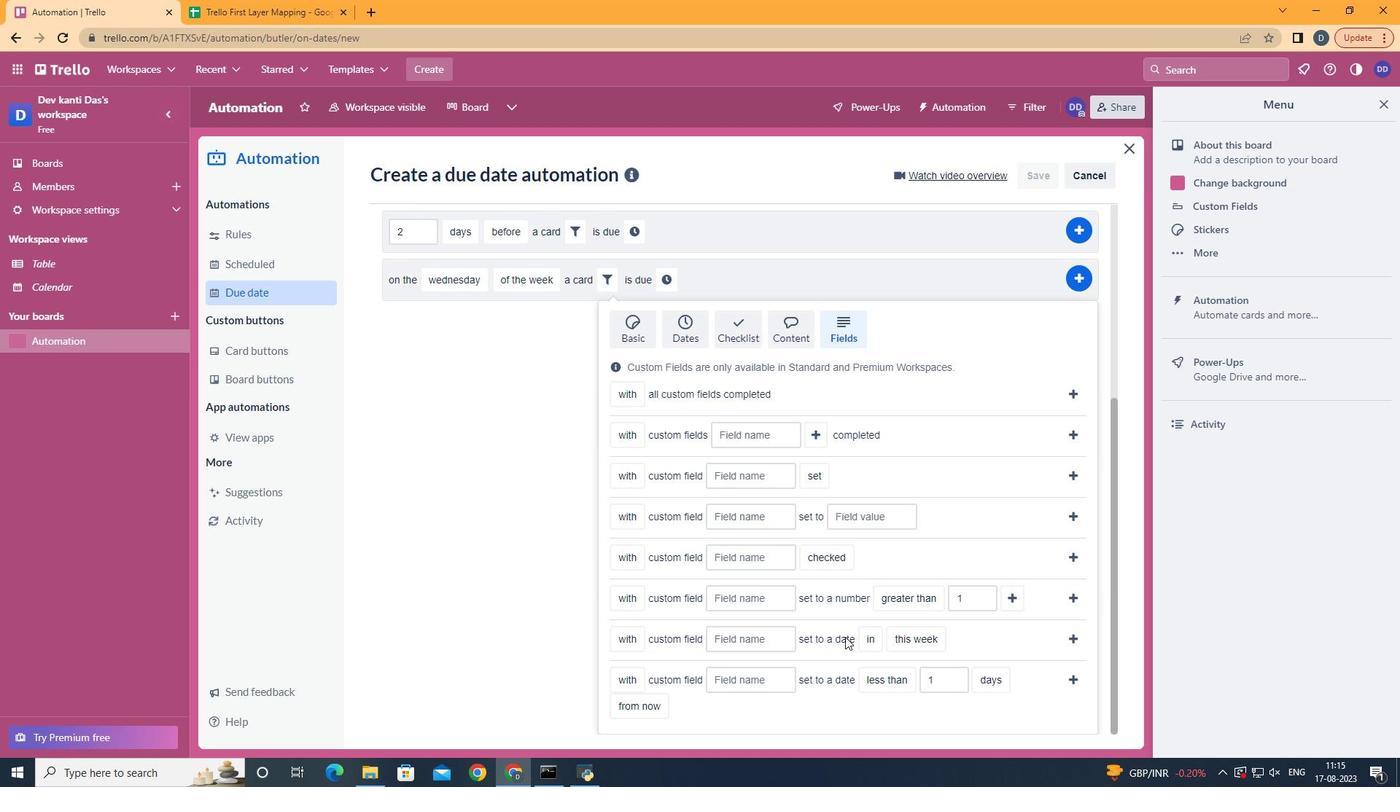
Action: Mouse scrolled (845, 636) with delta (0, 0)
Screenshot: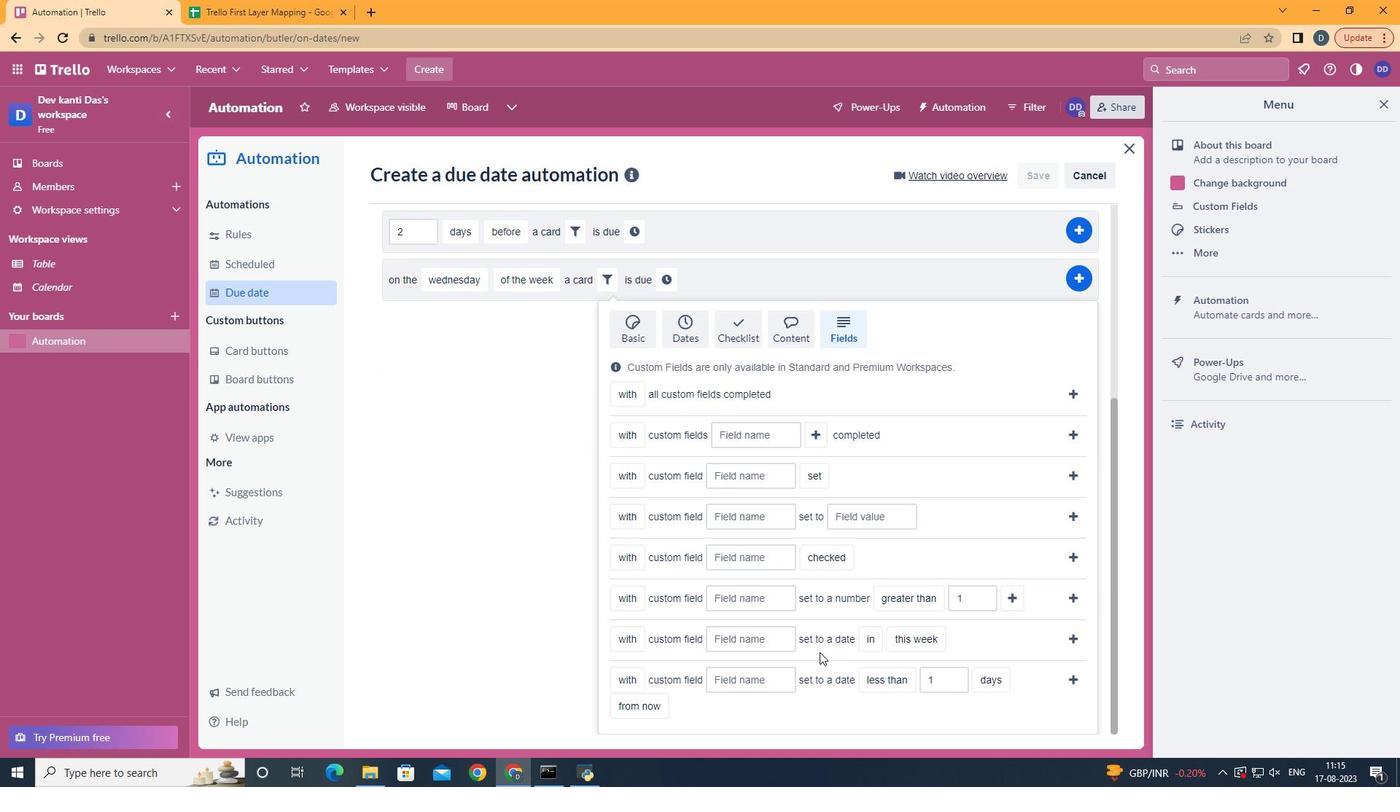 
Action: Mouse scrolled (845, 636) with delta (0, 0)
Screenshot: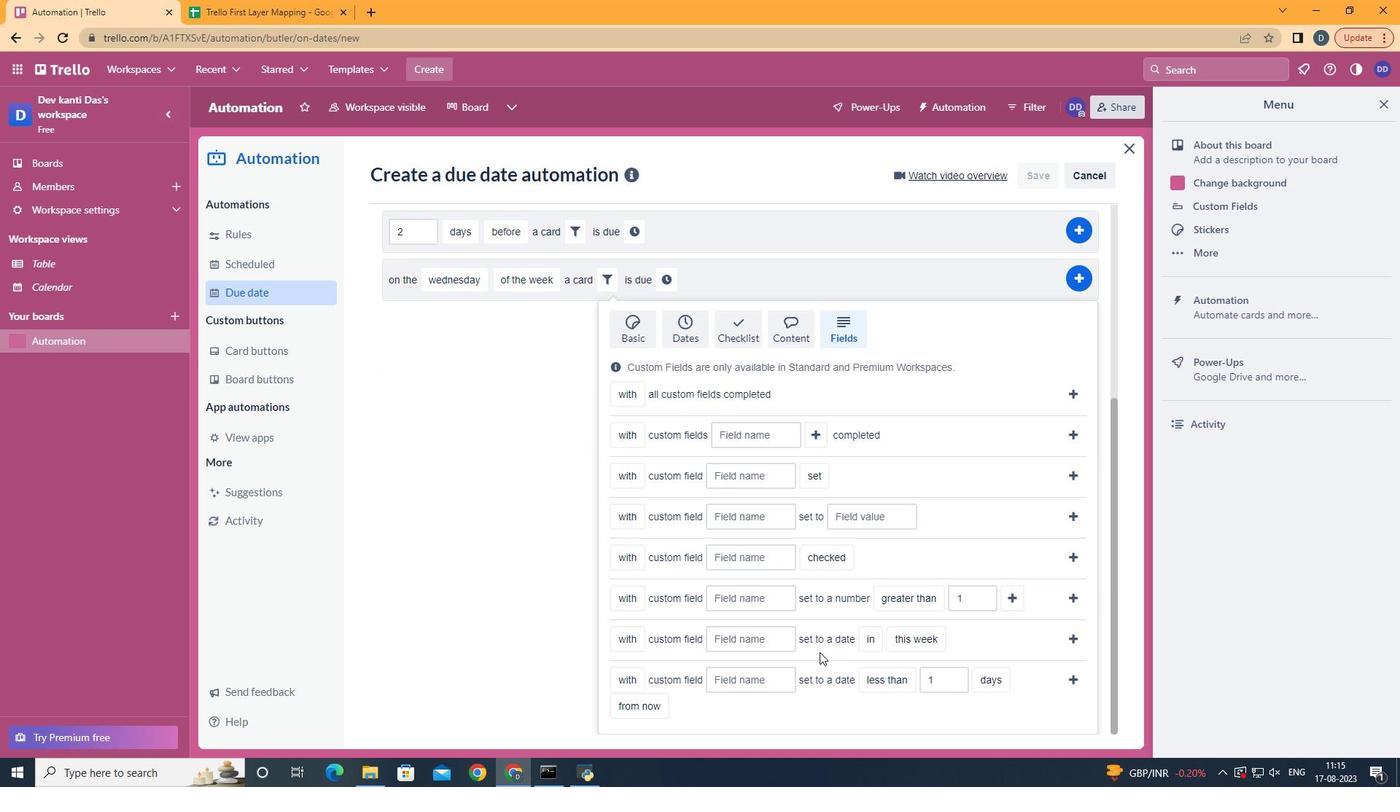 
Action: Mouse moved to (633, 662)
Screenshot: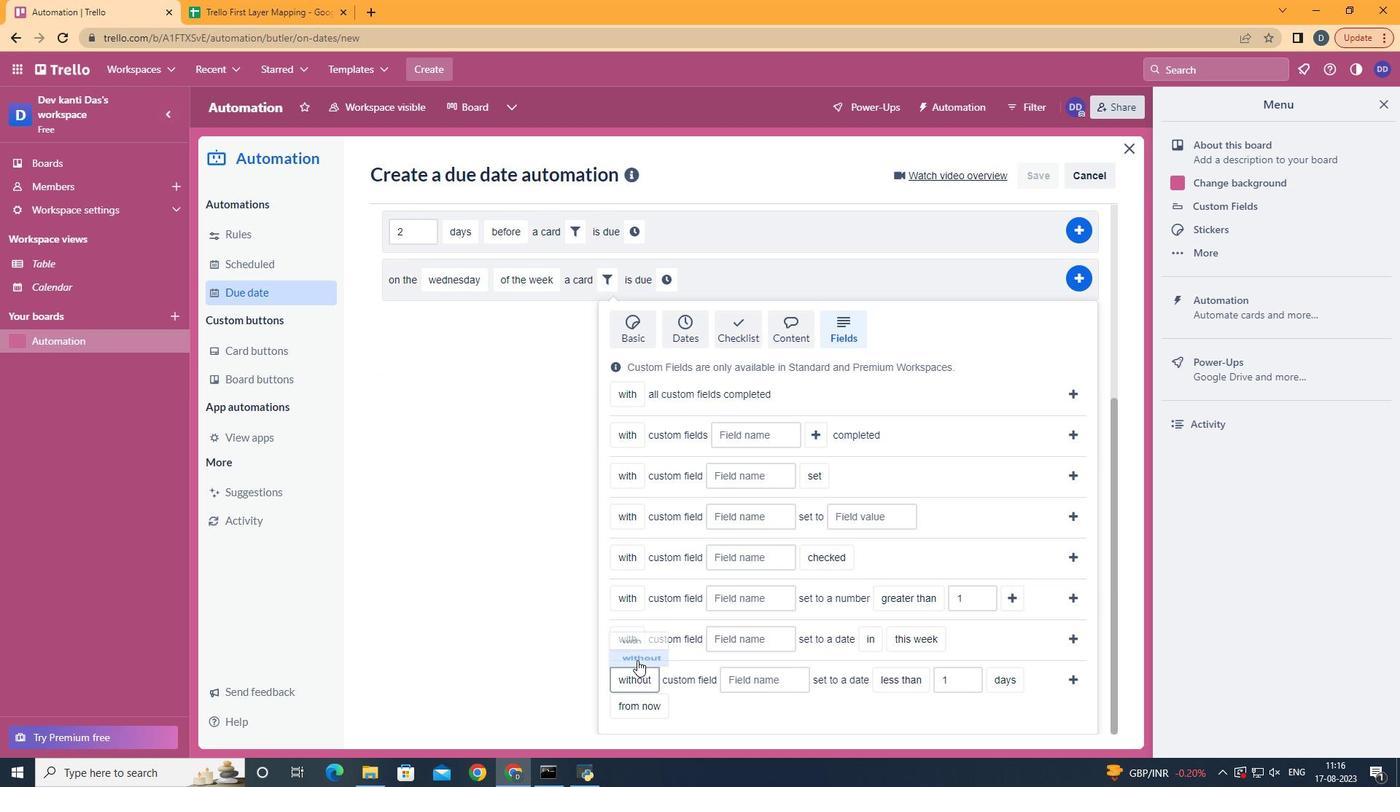 
Action: Mouse pressed left at (633, 662)
Screenshot: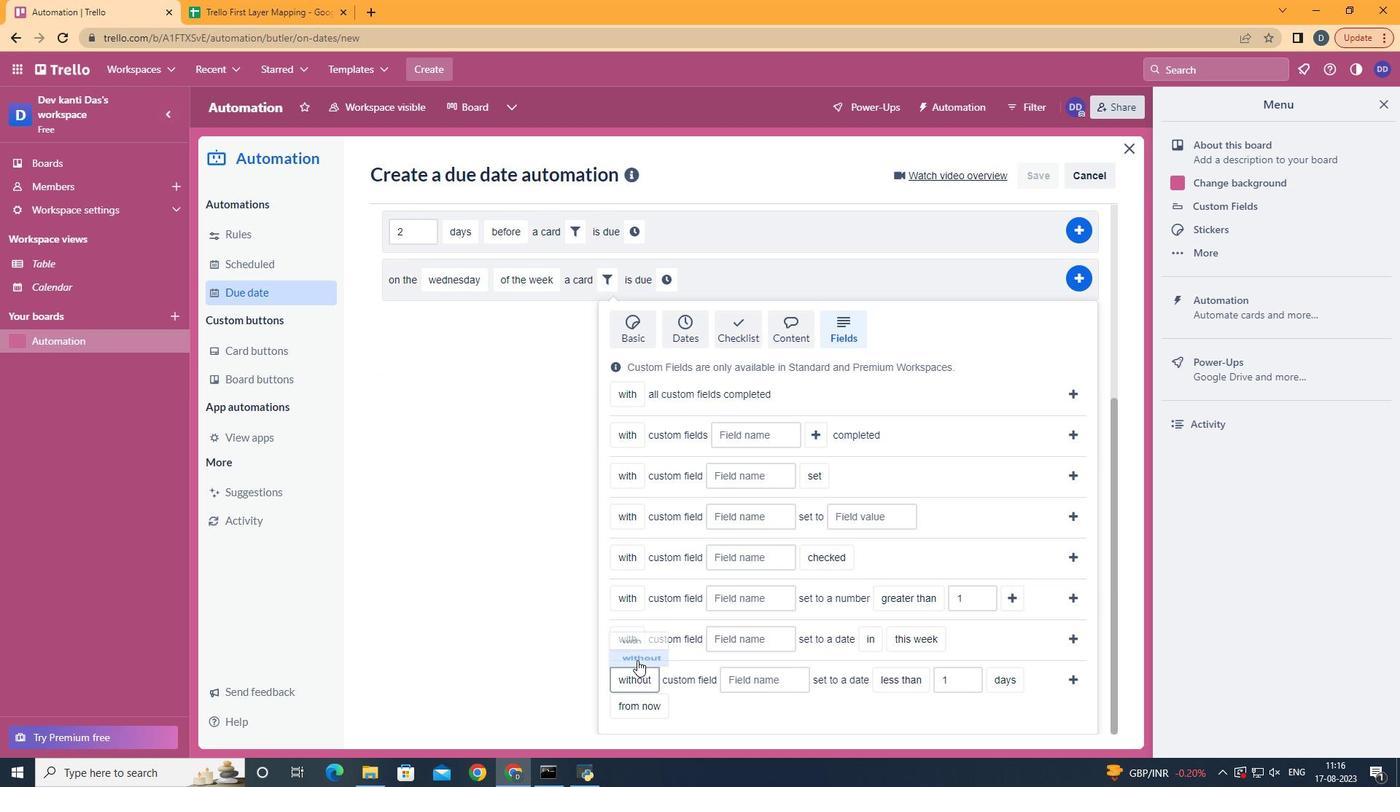 
Action: Mouse moved to (782, 684)
Screenshot: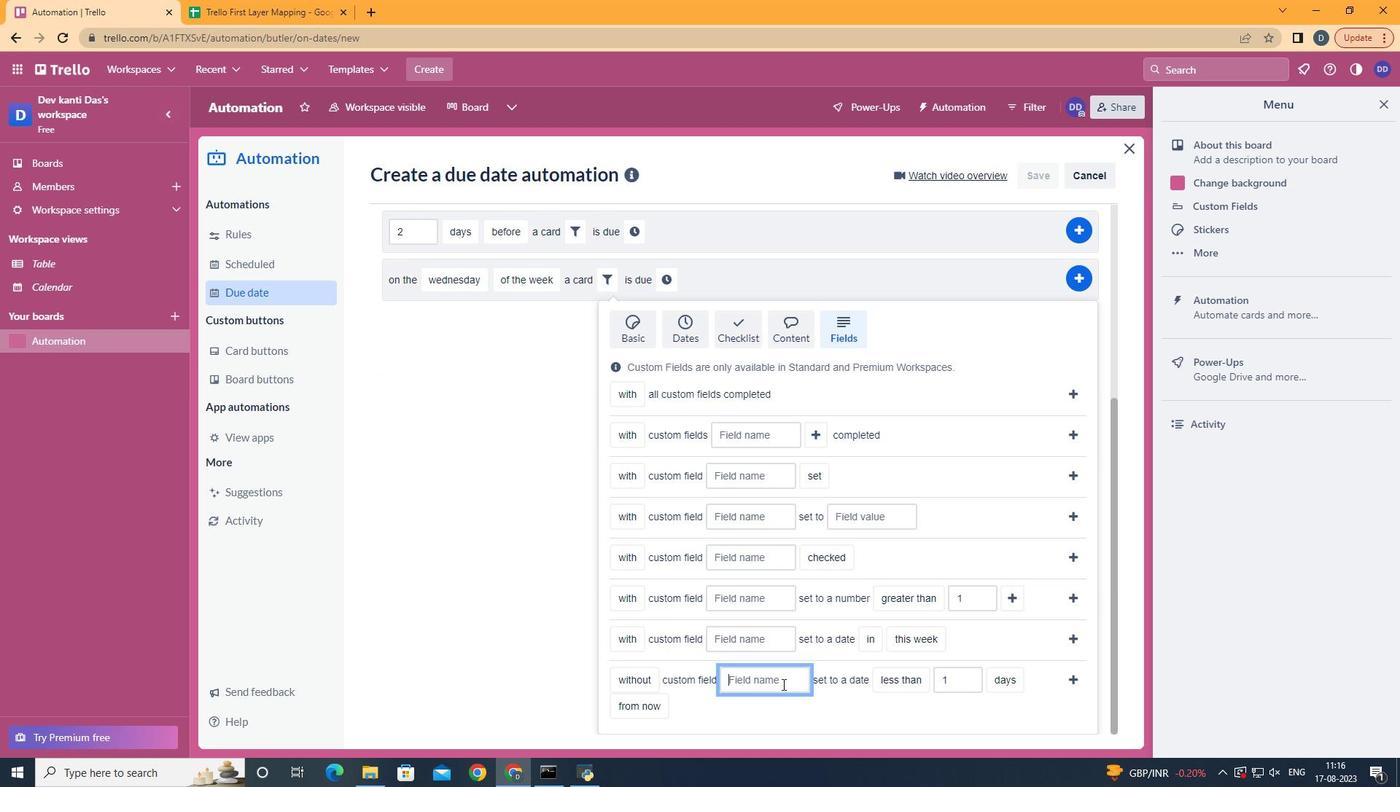 
Action: Mouse pressed left at (782, 684)
Screenshot: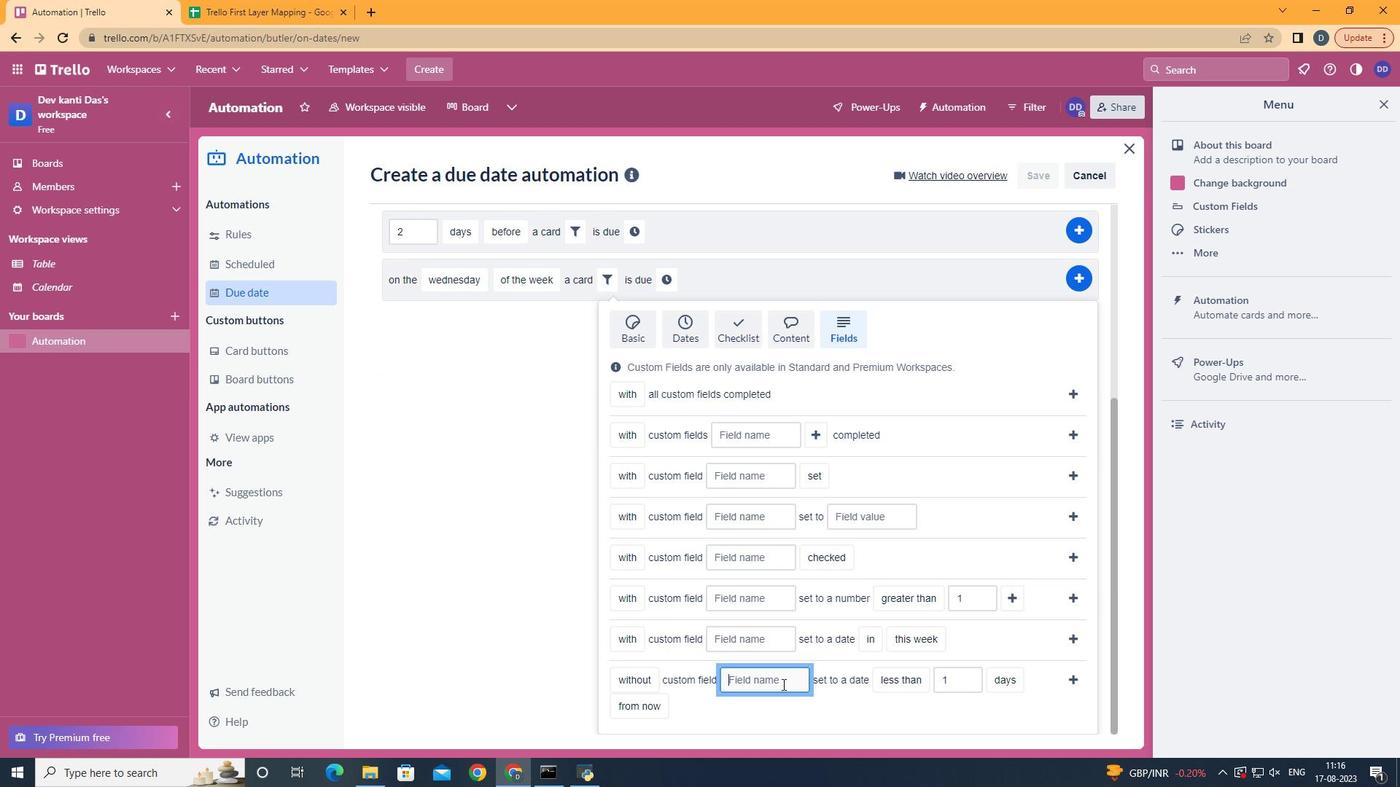 
Action: Key pressed <Key.shift>Resume
Screenshot: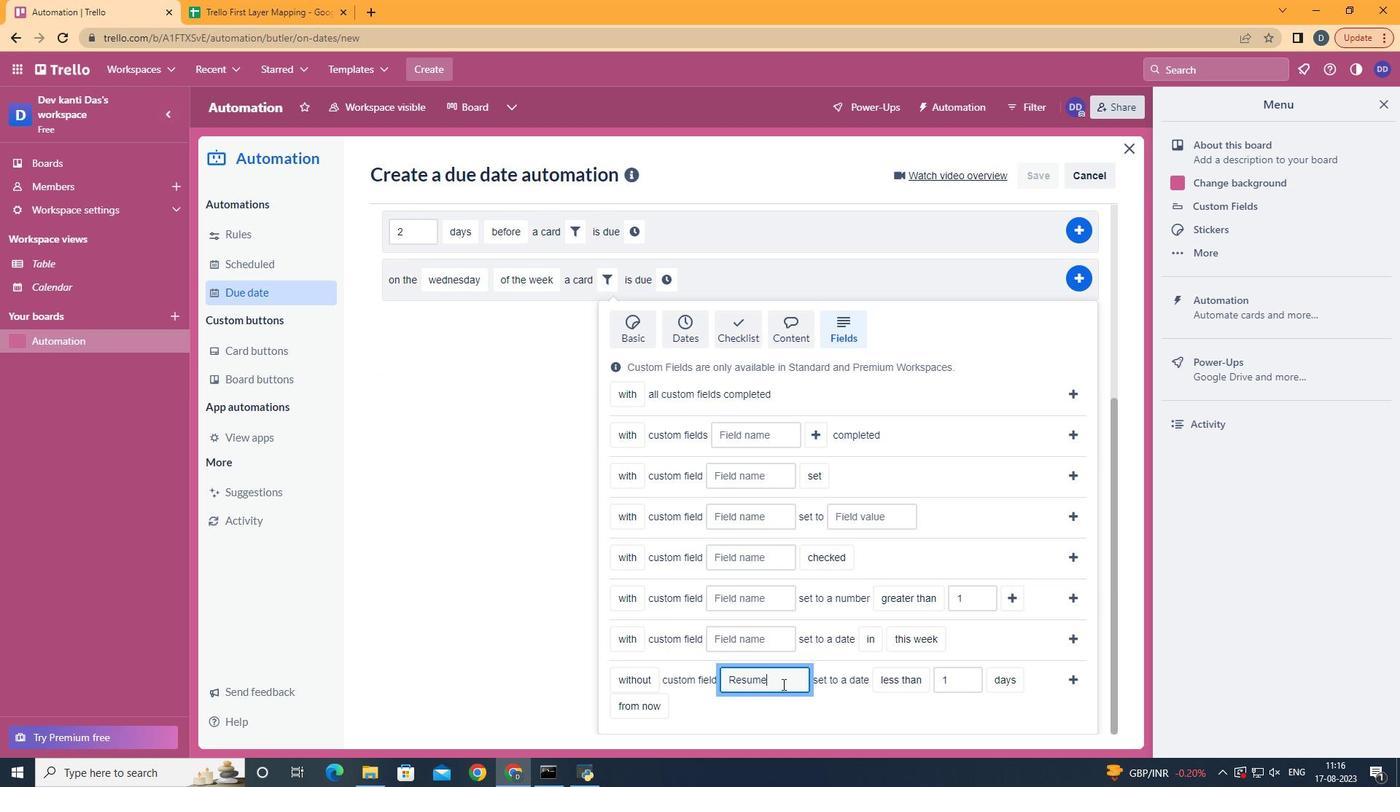 
Action: Mouse moved to (918, 652)
Screenshot: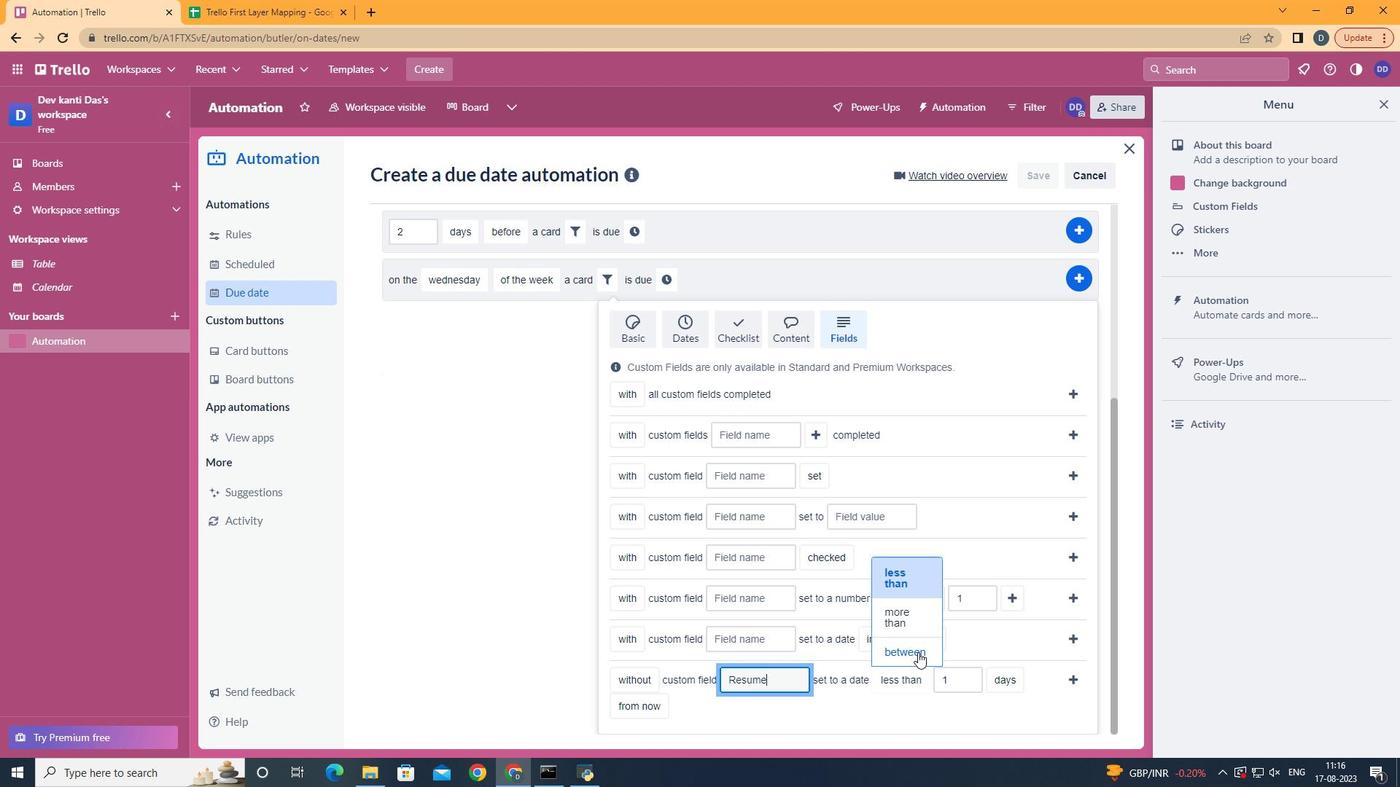 
Action: Mouse pressed left at (918, 652)
Screenshot: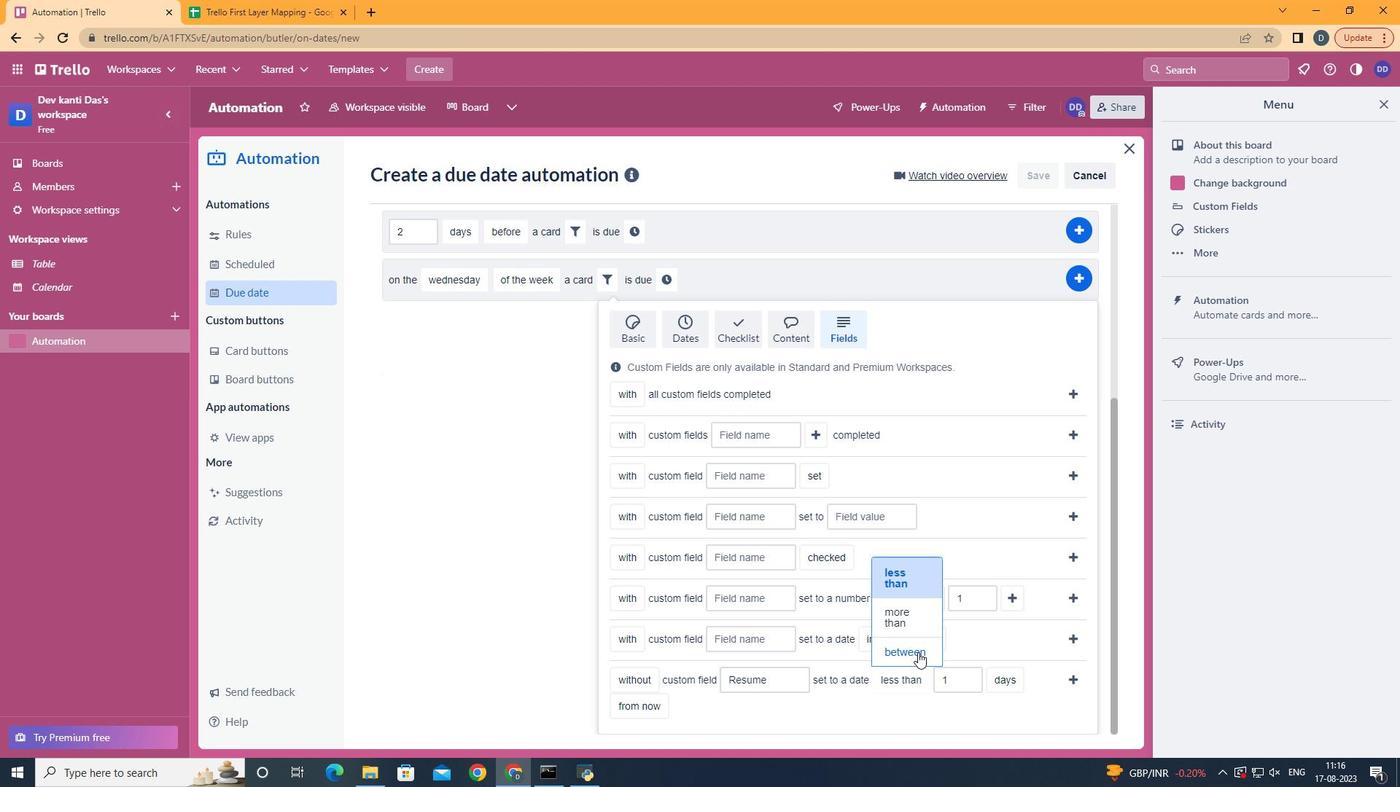 
Action: Mouse moved to (736, 682)
Screenshot: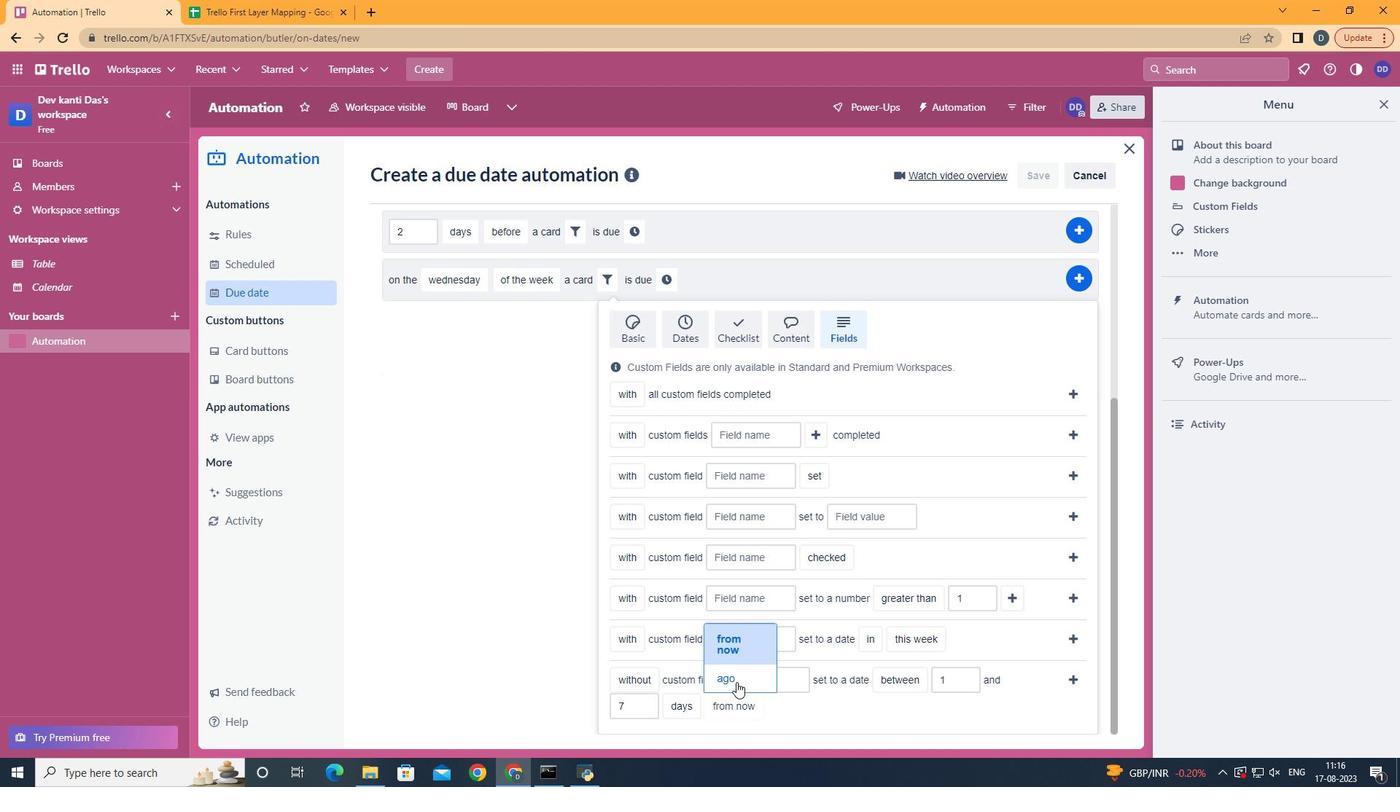 
Action: Mouse pressed left at (736, 682)
Screenshot: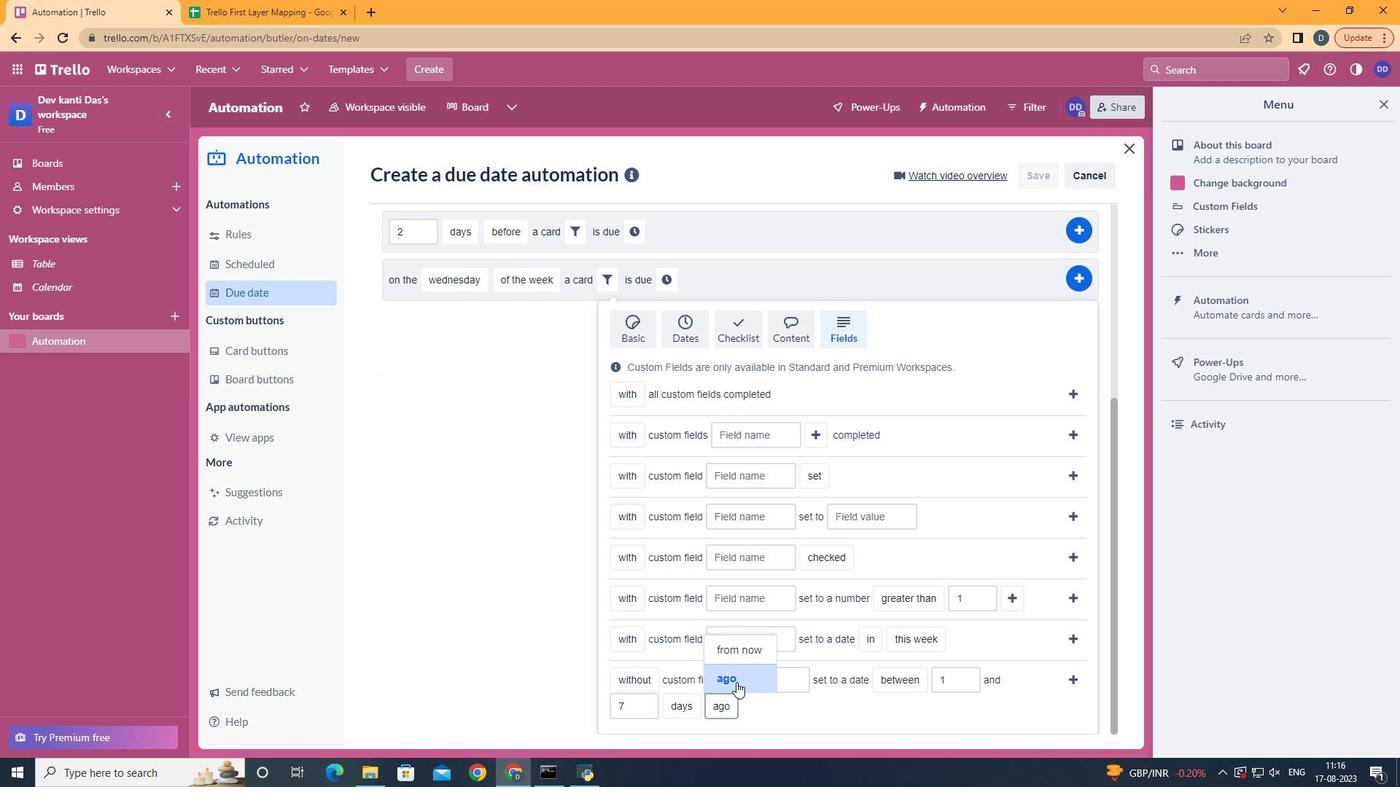
Action: Mouse moved to (1083, 683)
Screenshot: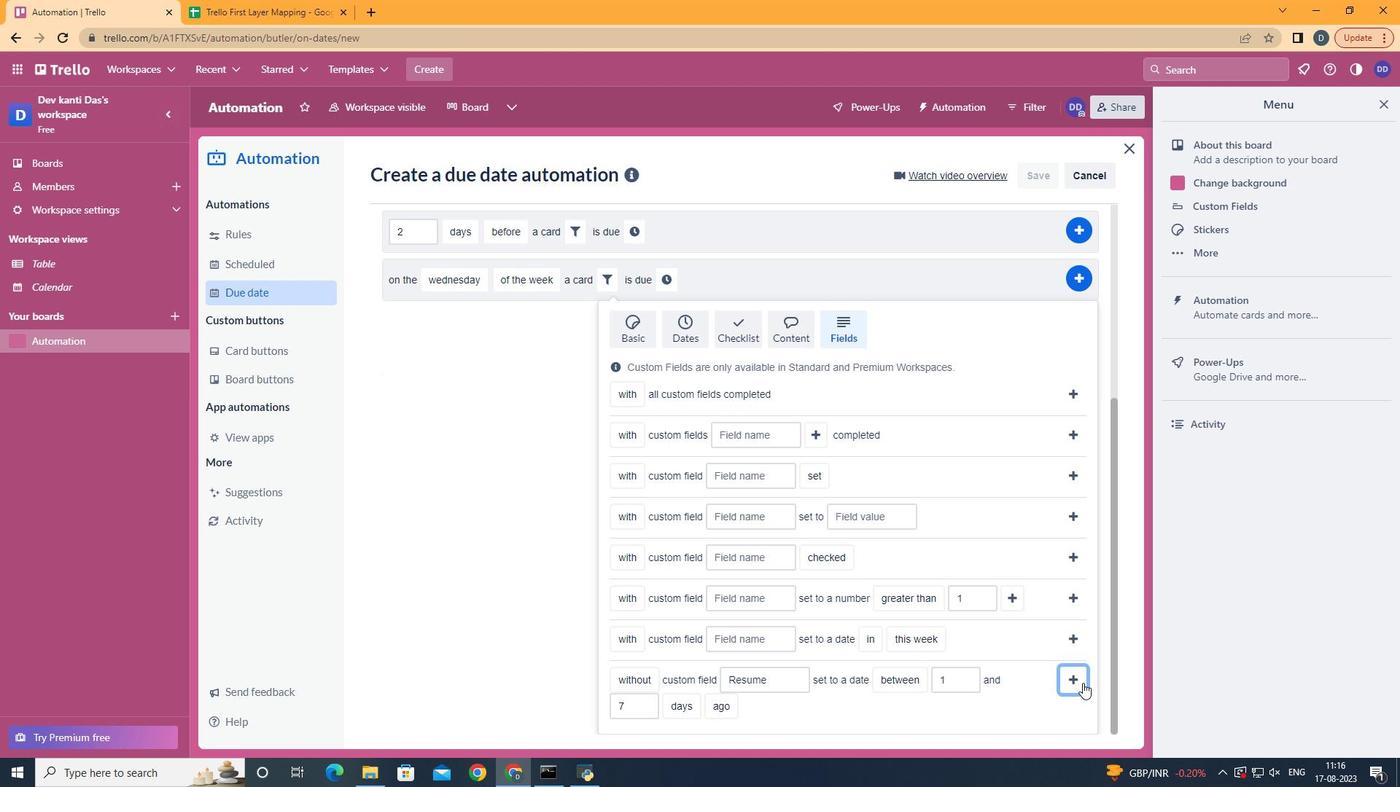 
Action: Mouse pressed left at (1083, 683)
Screenshot: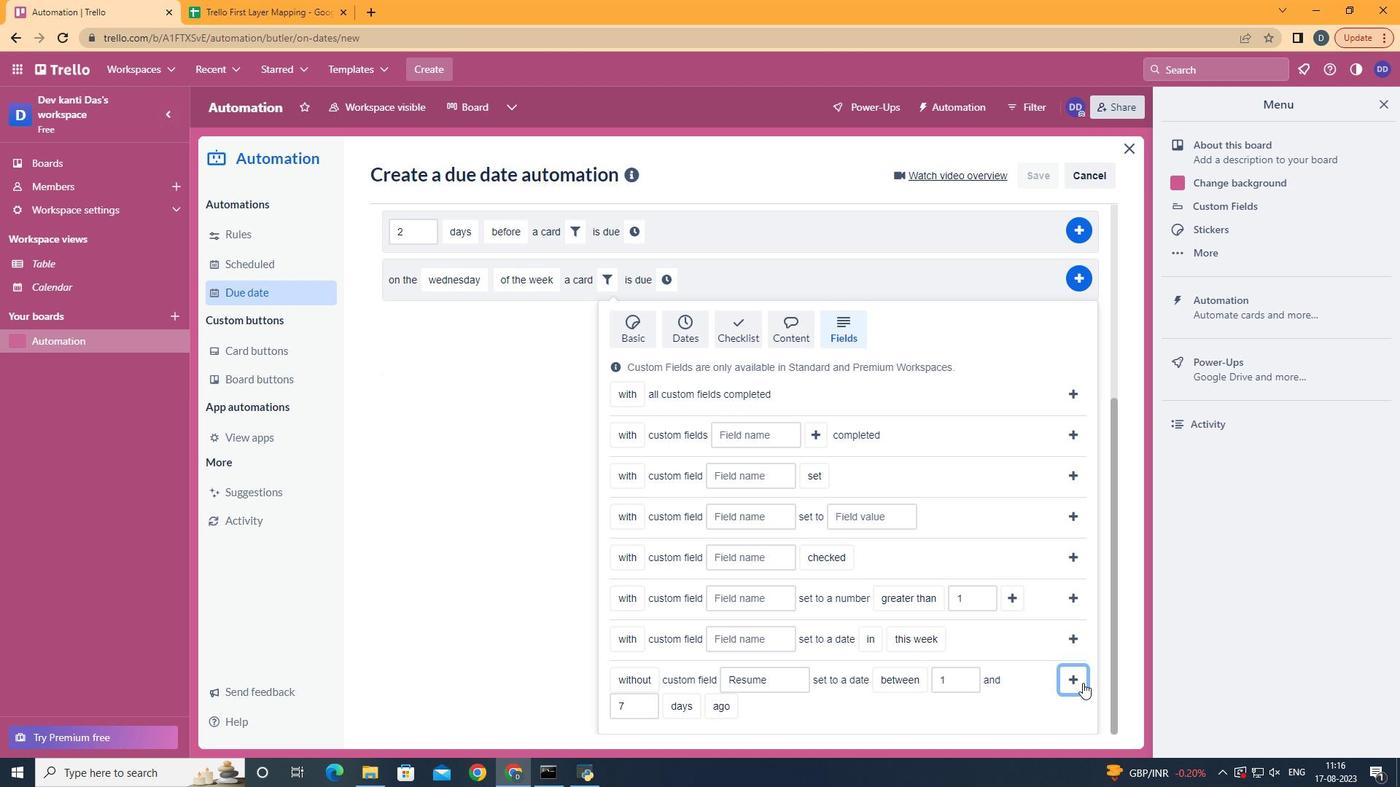 
Action: Mouse moved to (1019, 588)
Screenshot: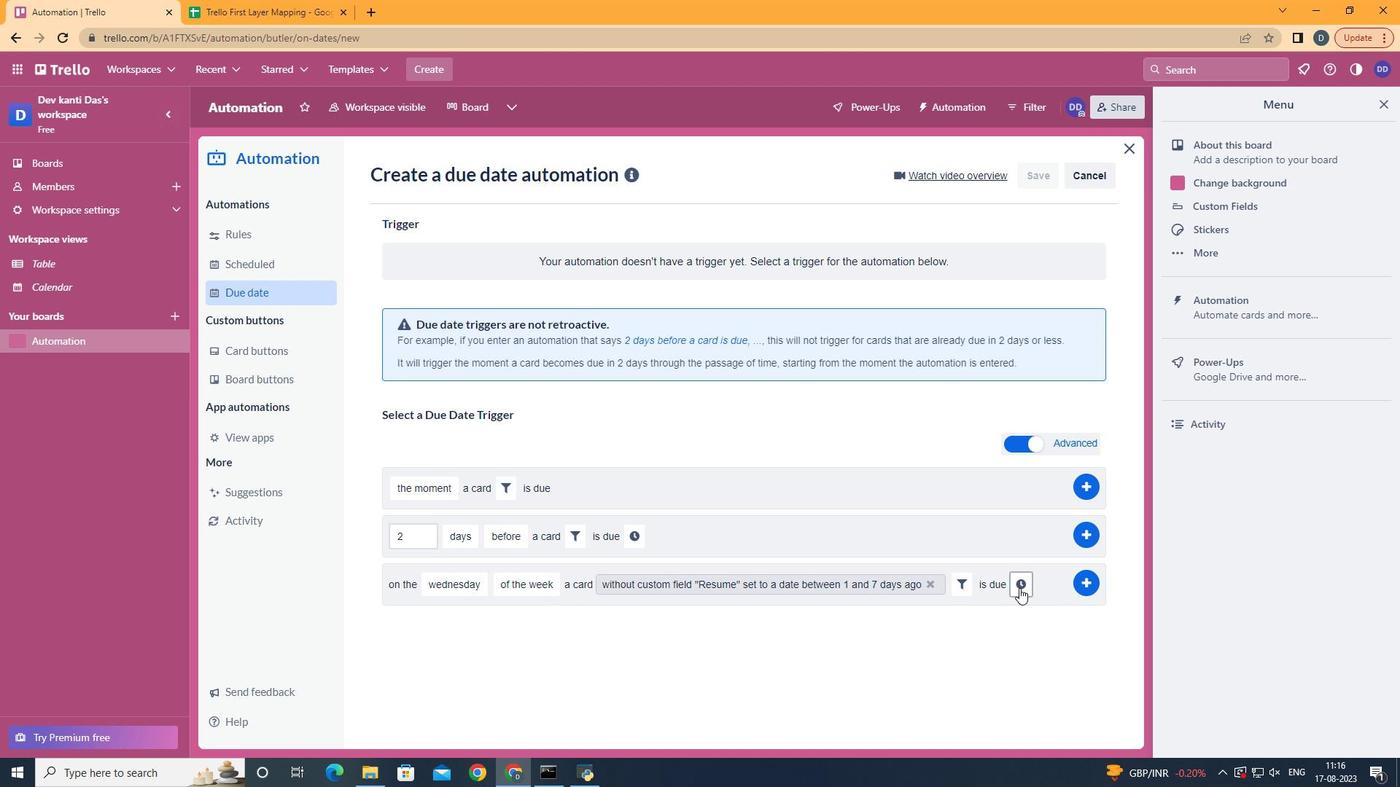 
Action: Mouse pressed left at (1019, 588)
Screenshot: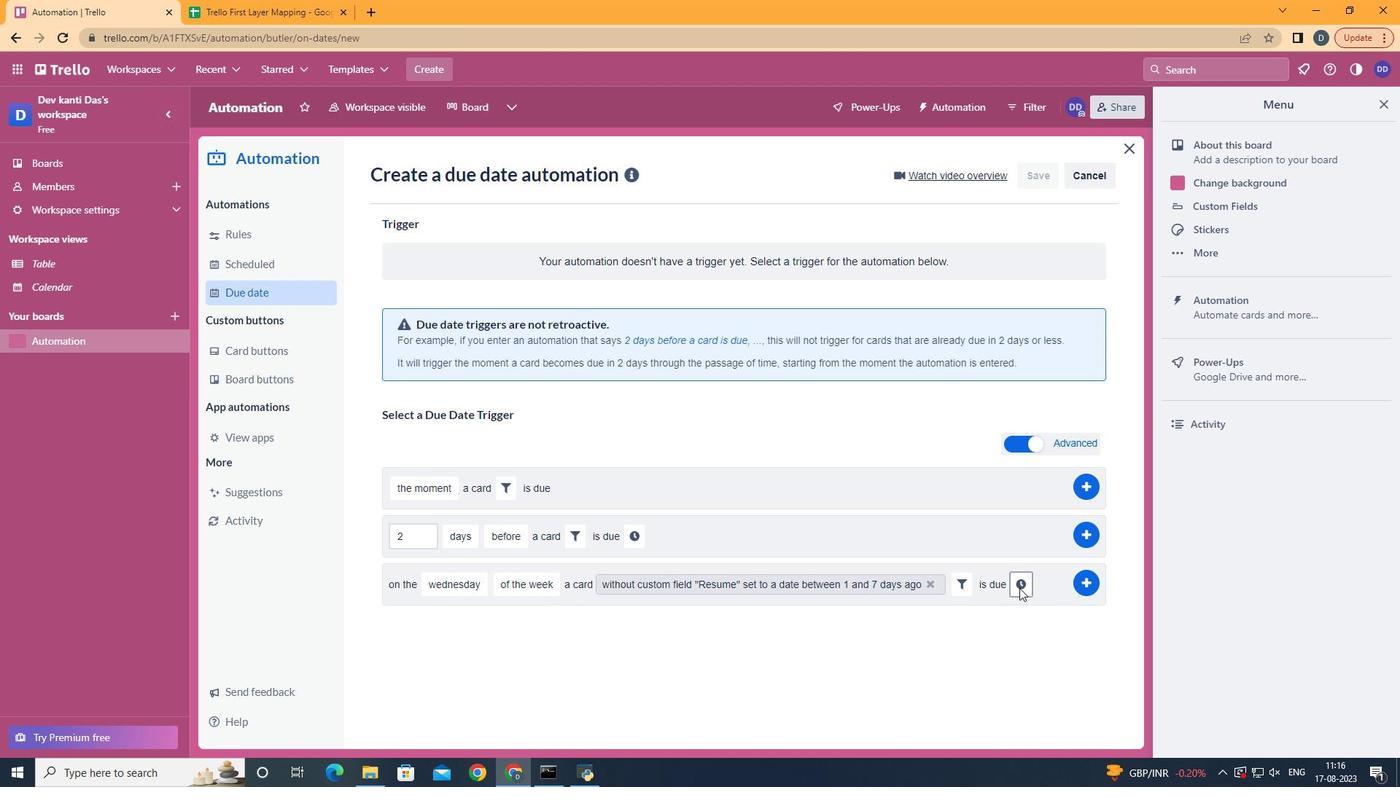 
Action: Mouse moved to (487, 615)
Screenshot: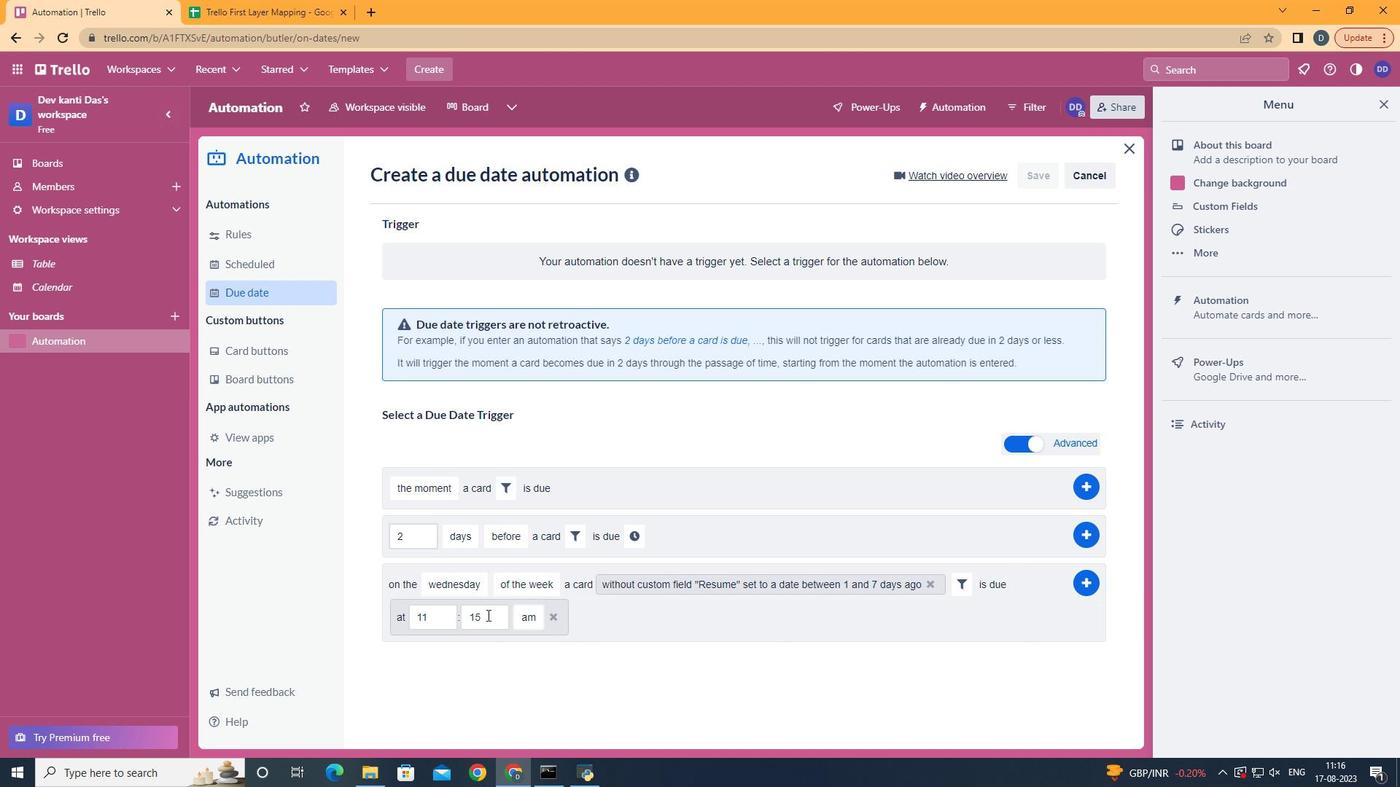 
Action: Mouse pressed left at (487, 615)
Screenshot: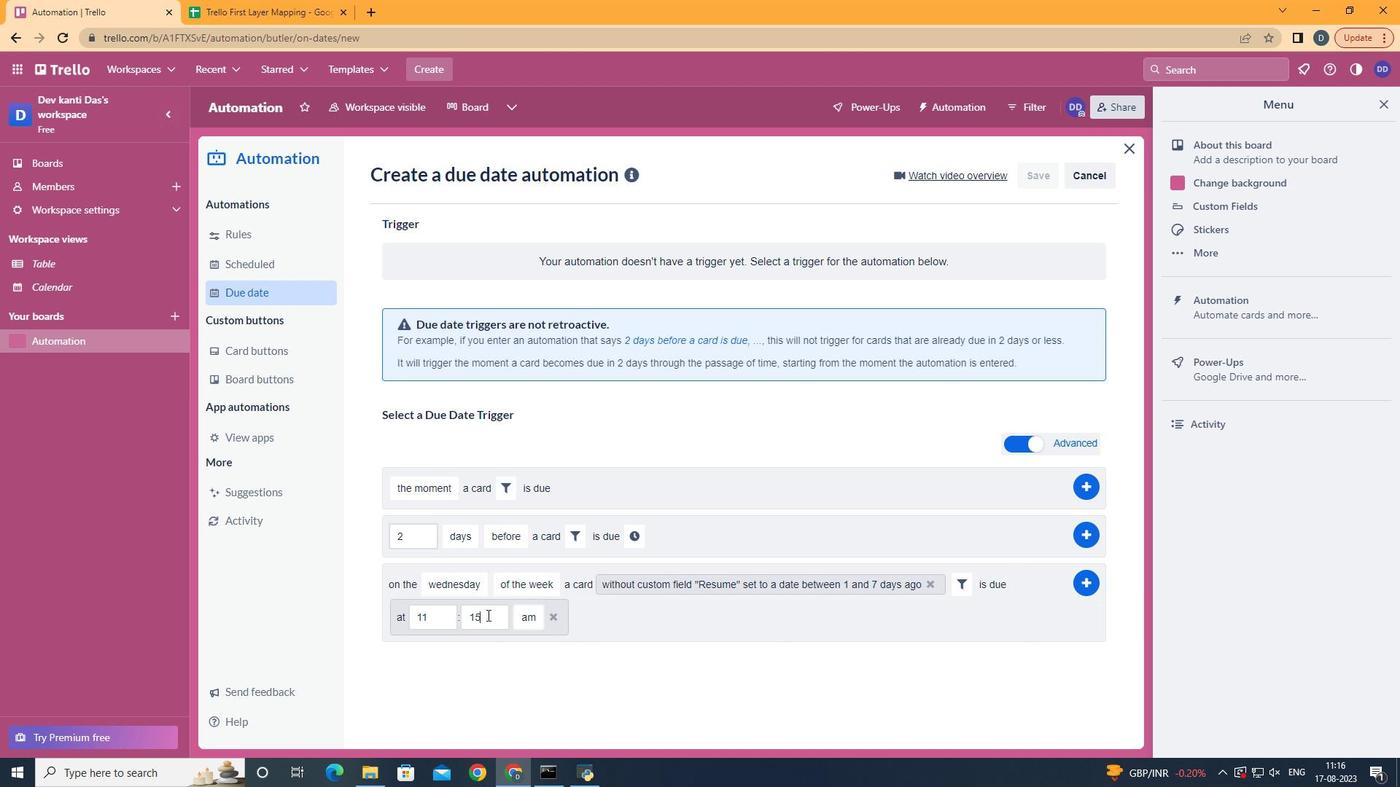 
Action: Mouse moved to (487, 615)
Screenshot: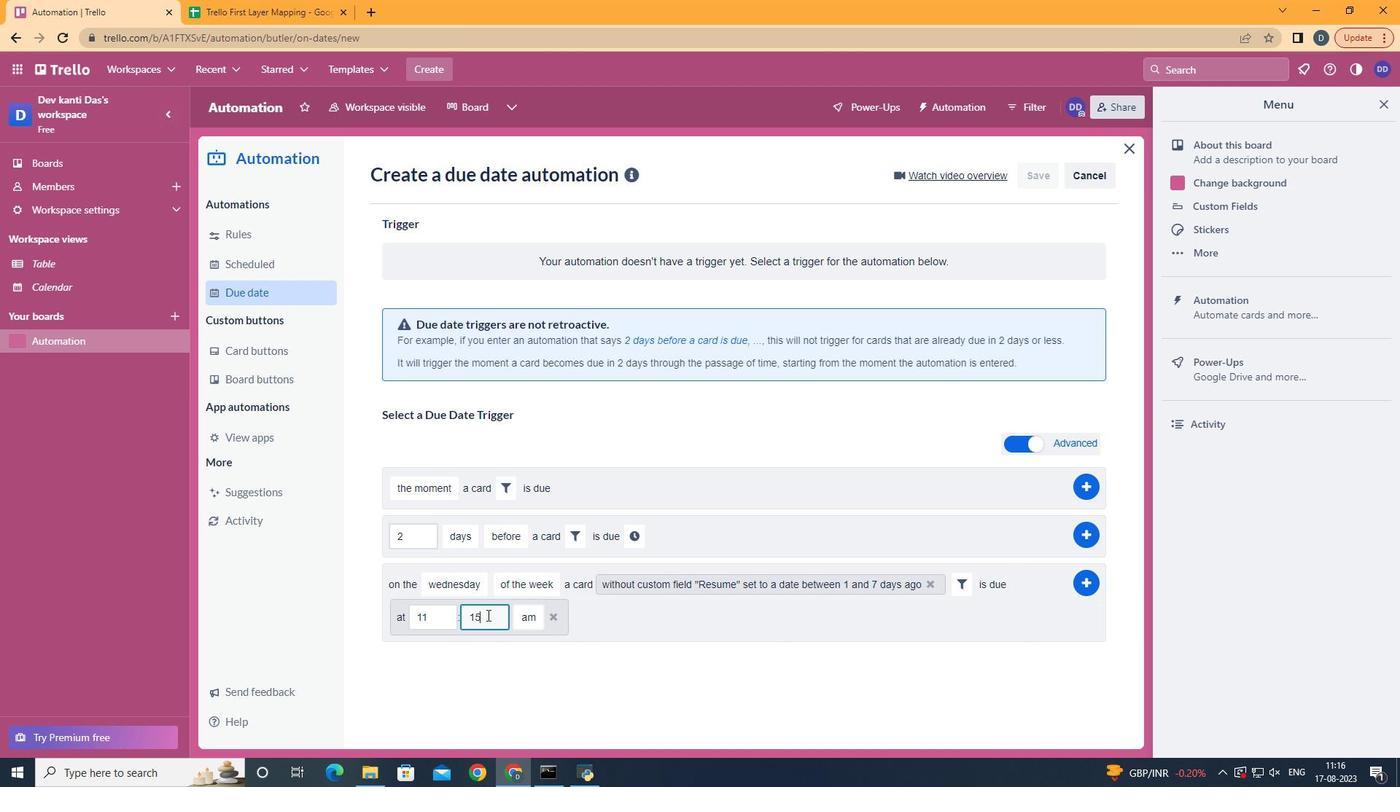 
Action: Key pressed <Key.backspace><Key.backspace>00
Screenshot: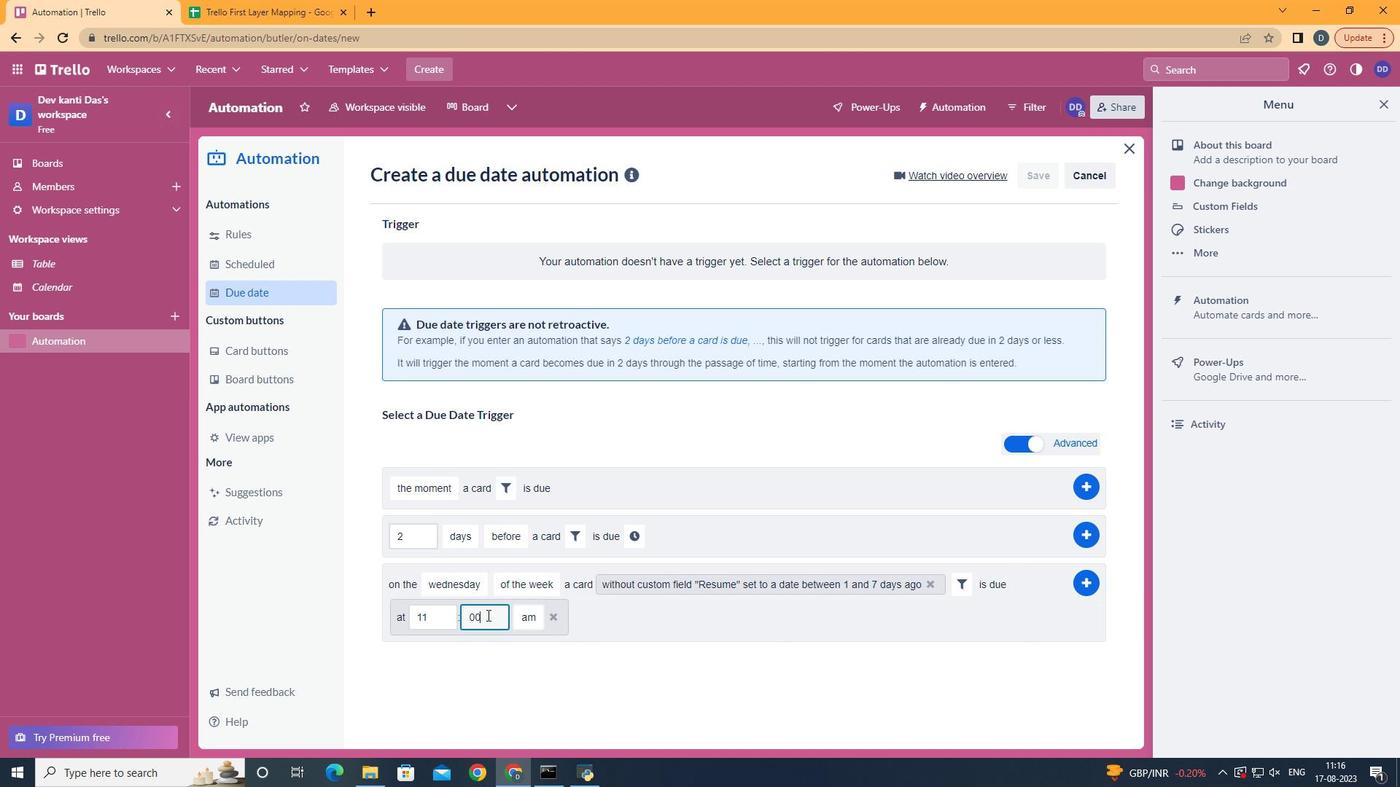 
Action: Mouse moved to (1097, 576)
Screenshot: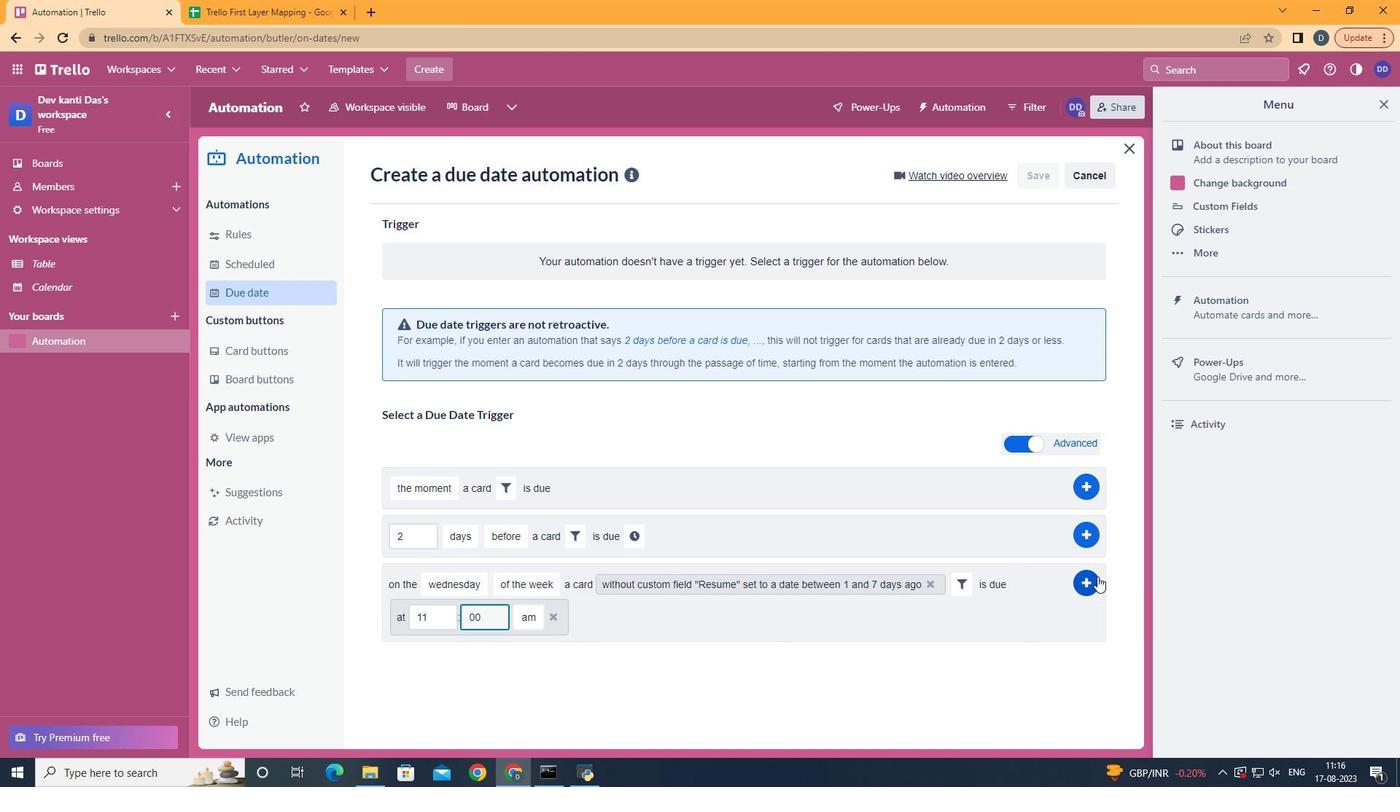 
Action: Mouse pressed left at (1097, 576)
Screenshot: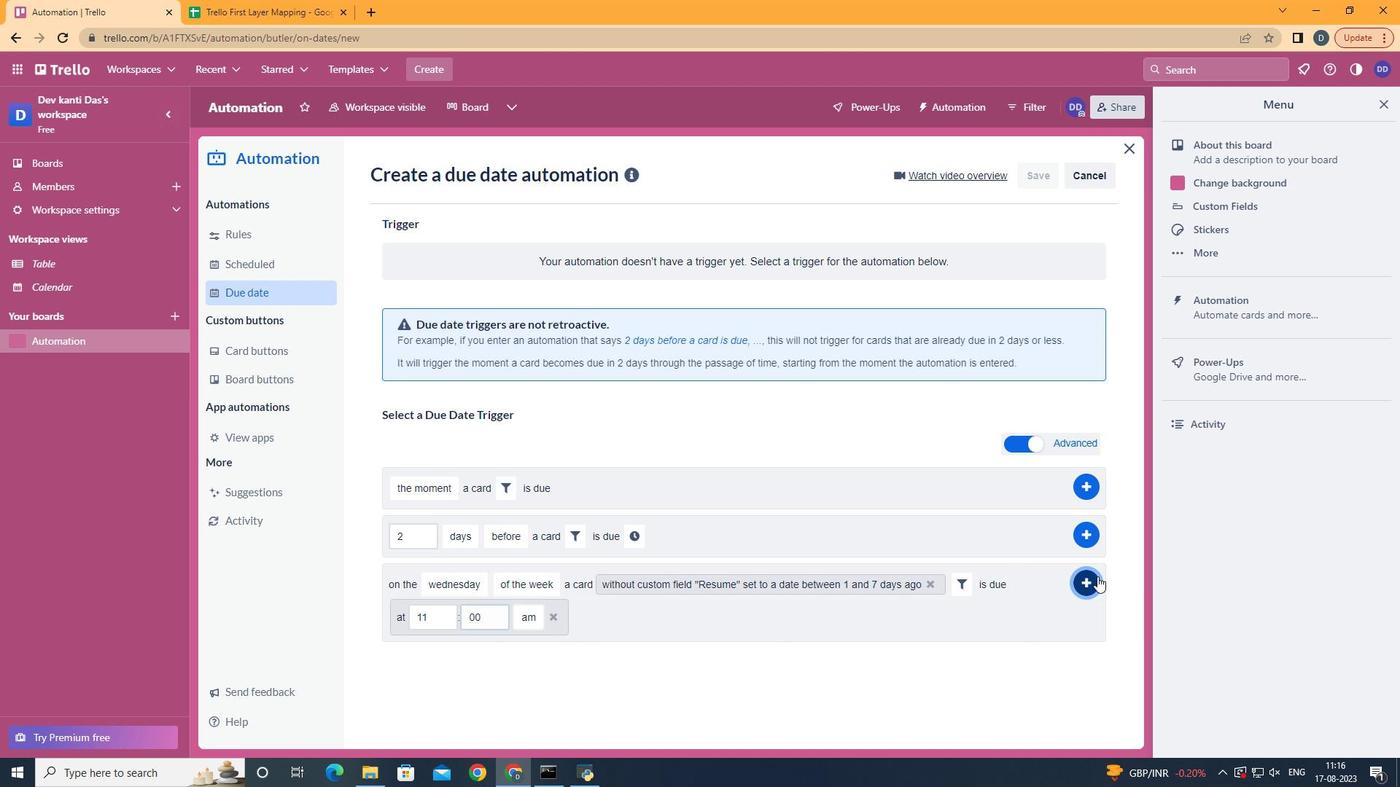 
